 Task: Find connections with filter location Ballerup with filter topic #retailwith filter profile language Potuguese with filter current company AgroStar with filter school Coimbatore Institute of Technology with filter industry Transportation Equipment Manufacturing with filter service category Pricing Strategy with filter keywords title Manufacturing Assembler
Action: Mouse moved to (581, 78)
Screenshot: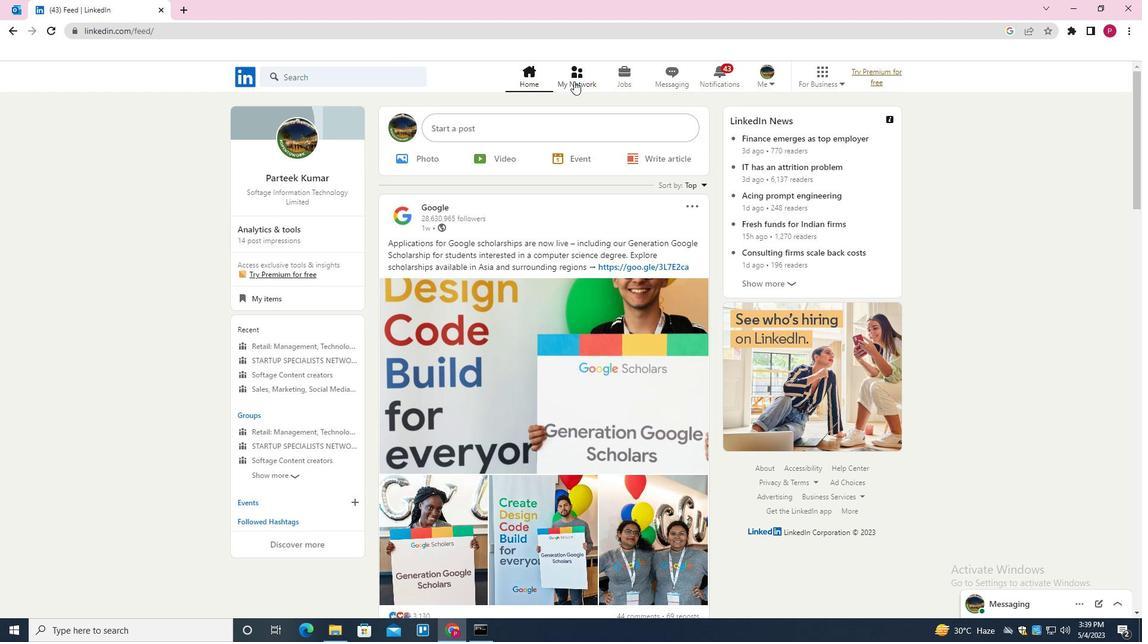 
Action: Mouse pressed left at (581, 78)
Screenshot: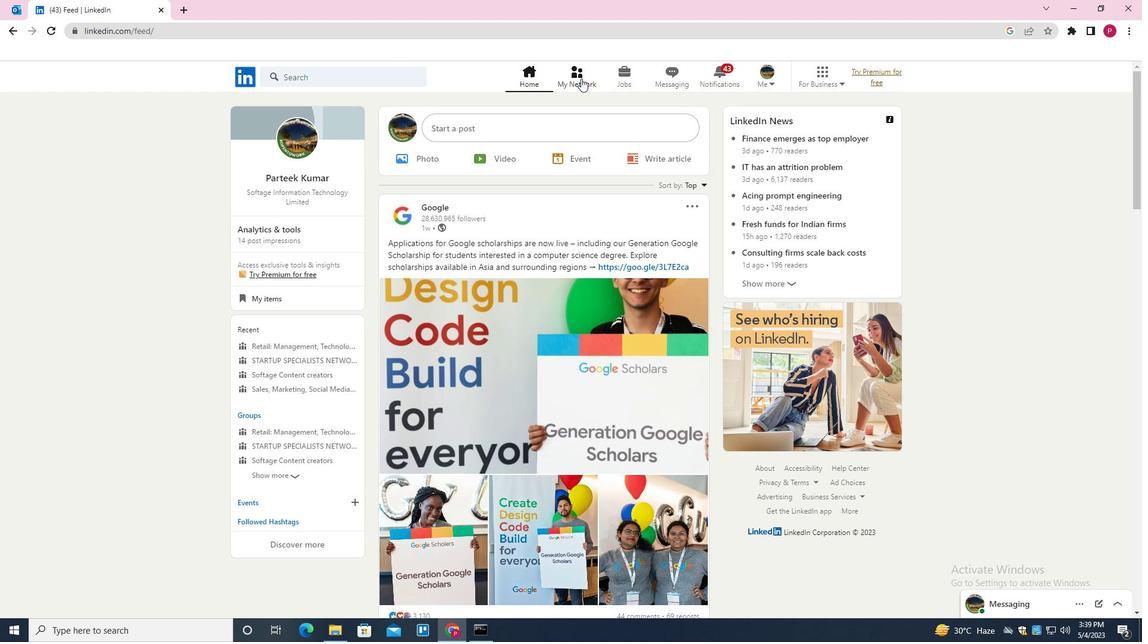 
Action: Mouse moved to (389, 141)
Screenshot: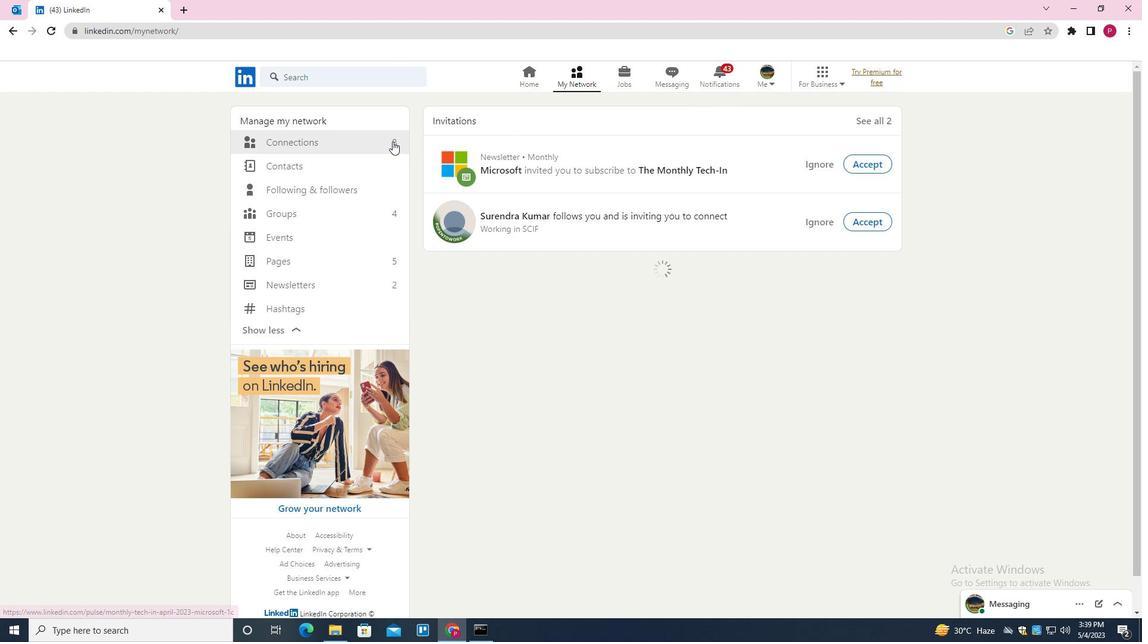 
Action: Mouse pressed left at (389, 141)
Screenshot: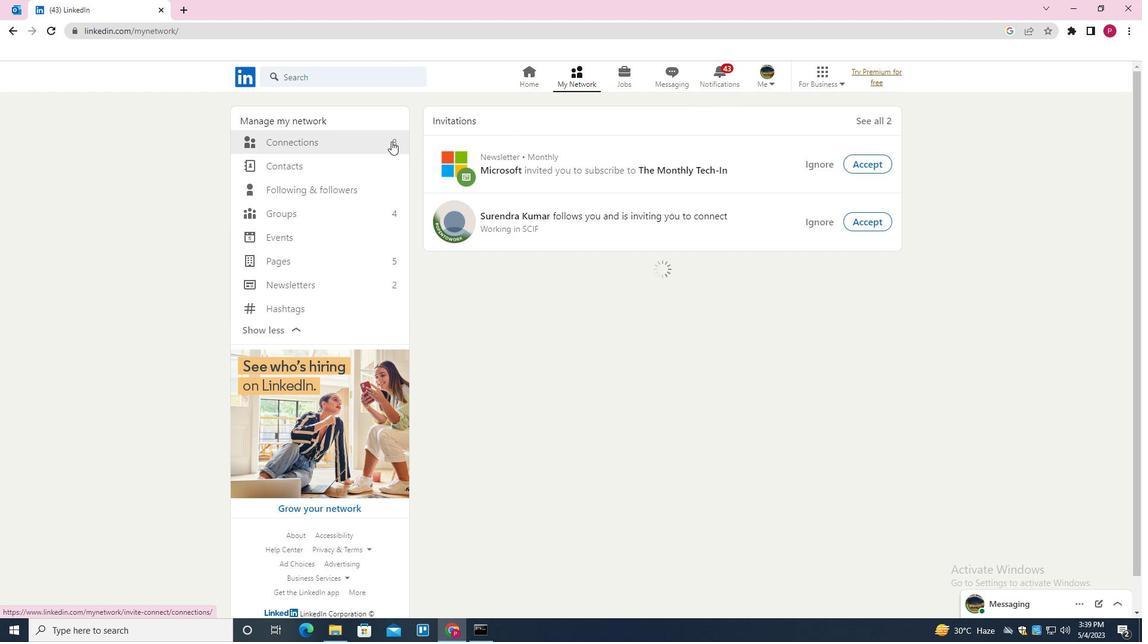 
Action: Mouse moved to (647, 145)
Screenshot: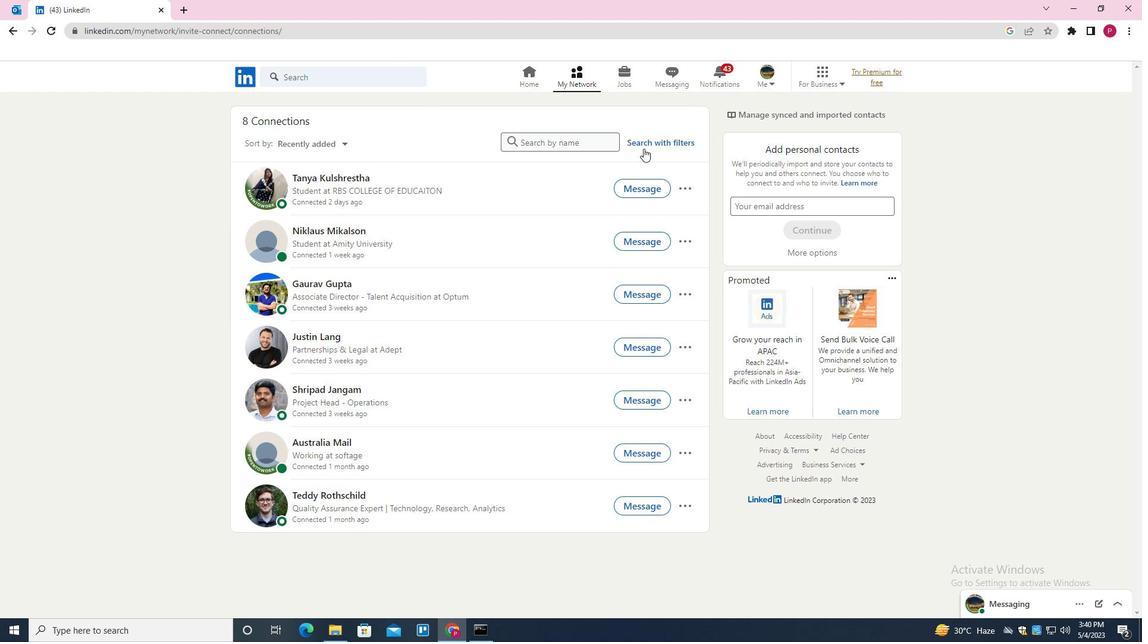 
Action: Mouse pressed left at (647, 145)
Screenshot: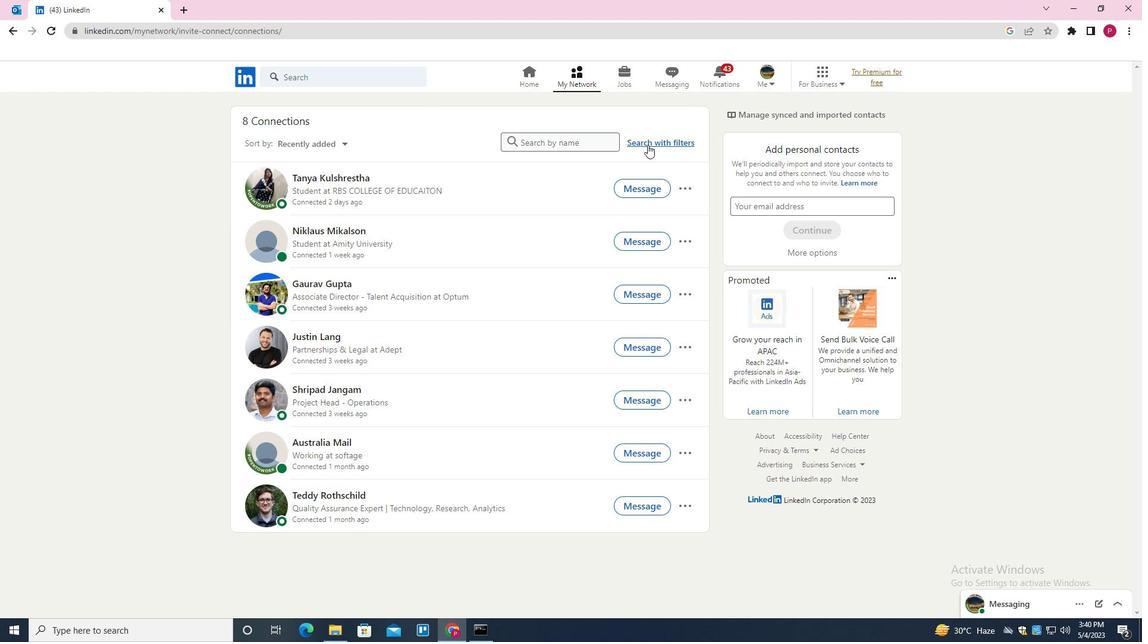 
Action: Mouse moved to (606, 108)
Screenshot: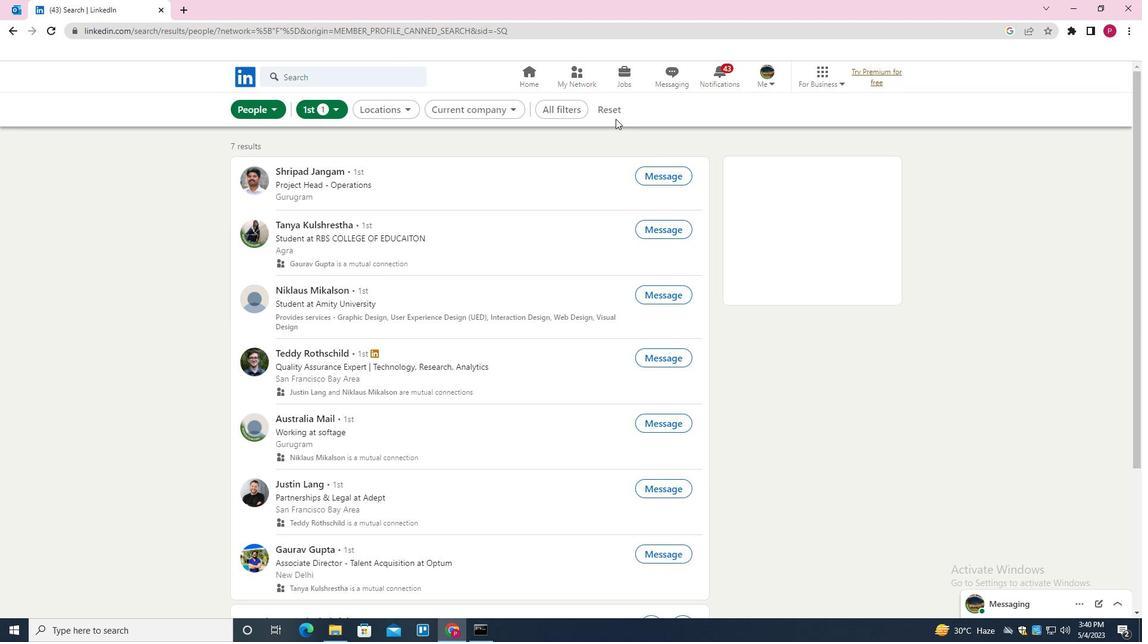 
Action: Mouse pressed left at (606, 108)
Screenshot: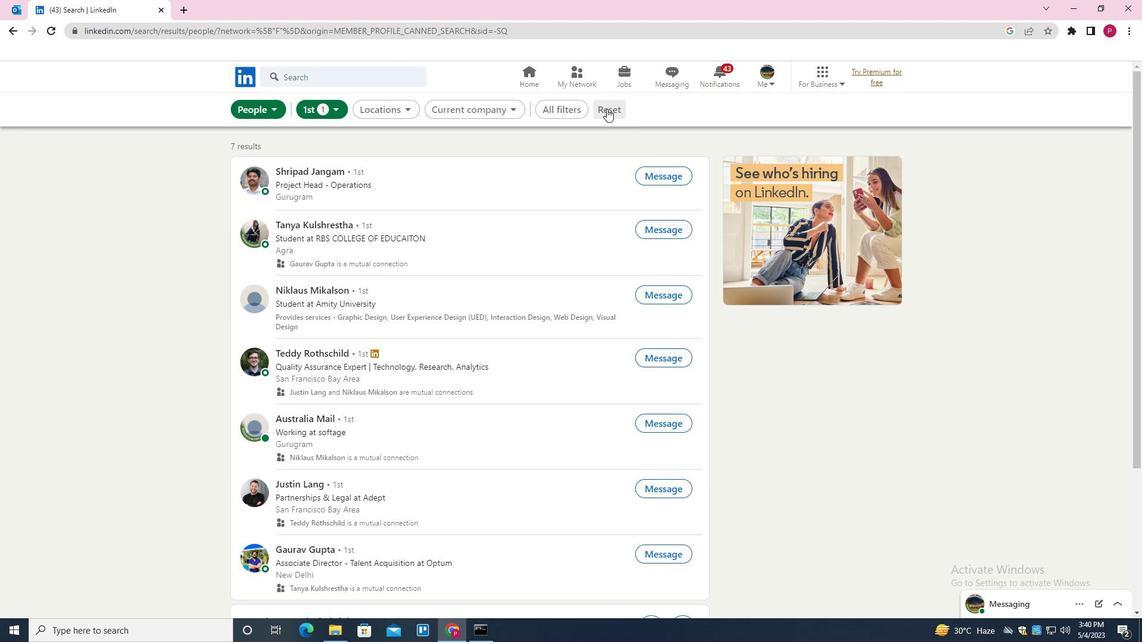 
Action: Mouse moved to (593, 110)
Screenshot: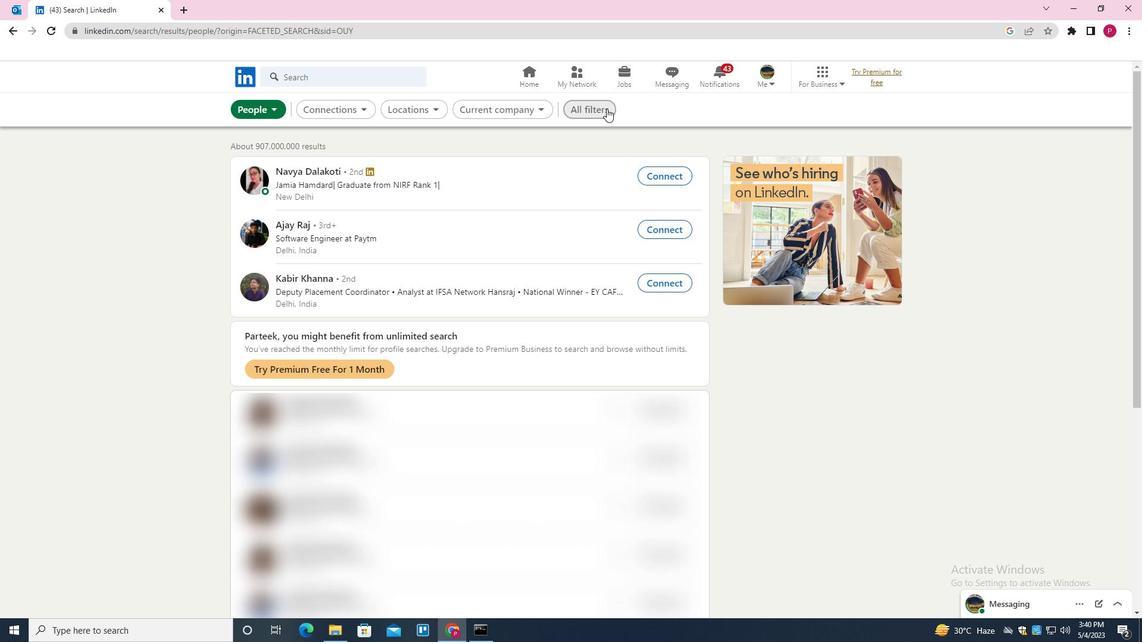 
Action: Mouse pressed left at (593, 110)
Screenshot: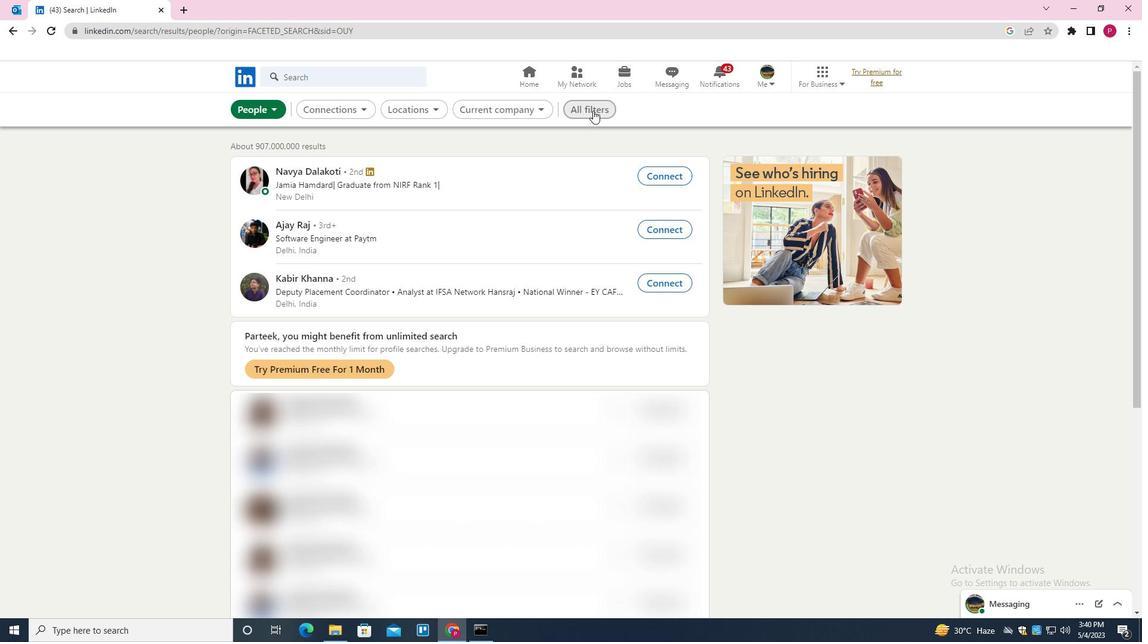 
Action: Mouse moved to (855, 262)
Screenshot: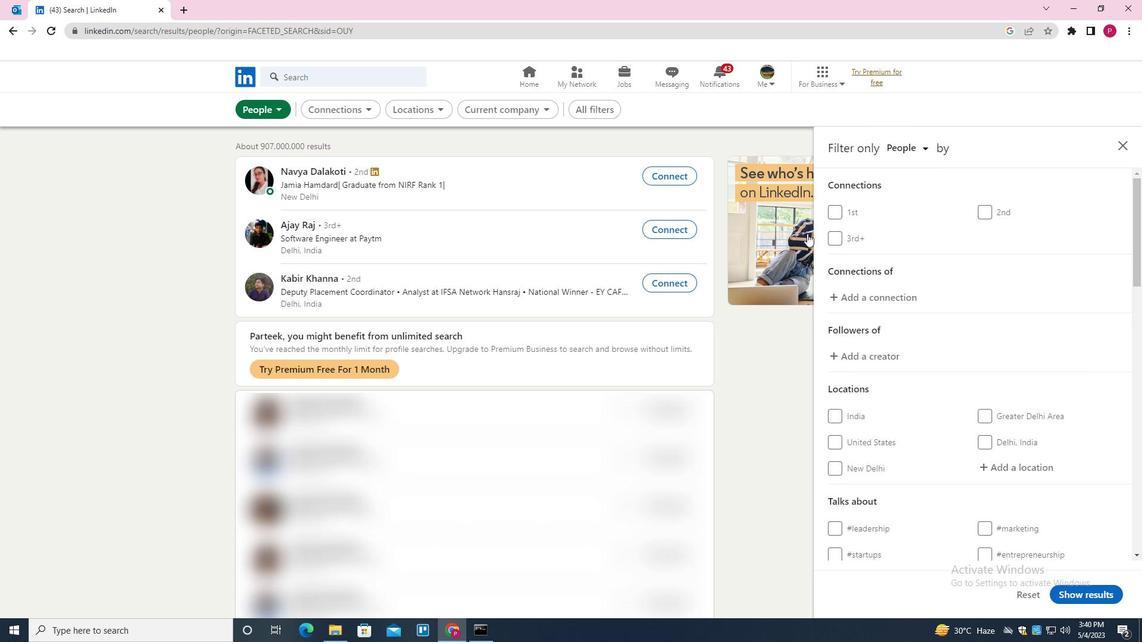 
Action: Mouse scrolled (855, 261) with delta (0, 0)
Screenshot: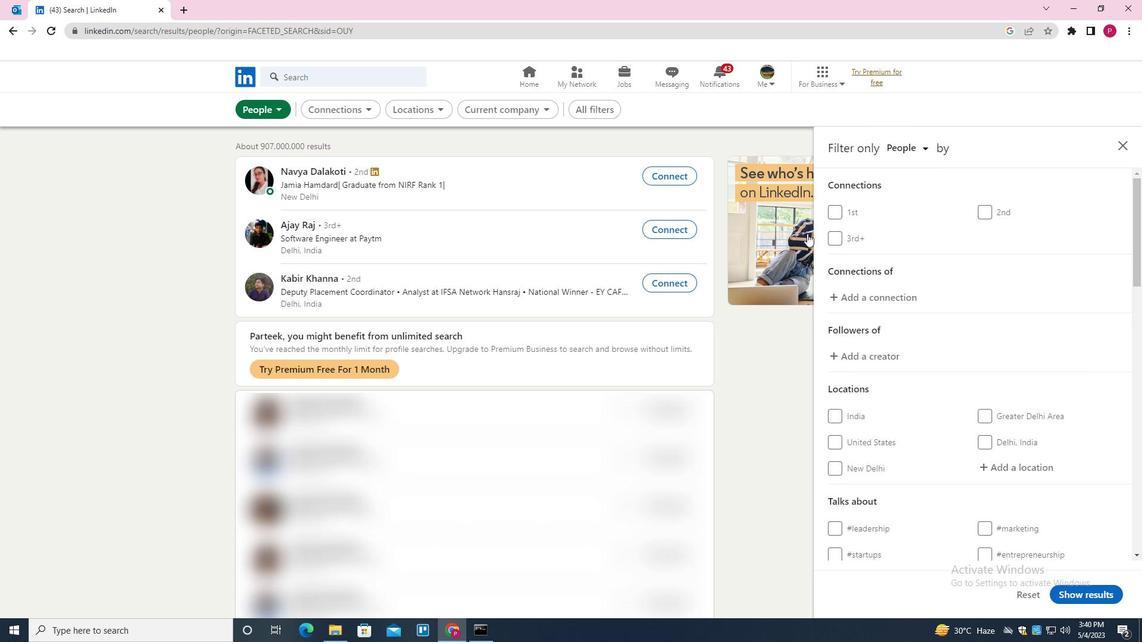 
Action: Mouse moved to (896, 279)
Screenshot: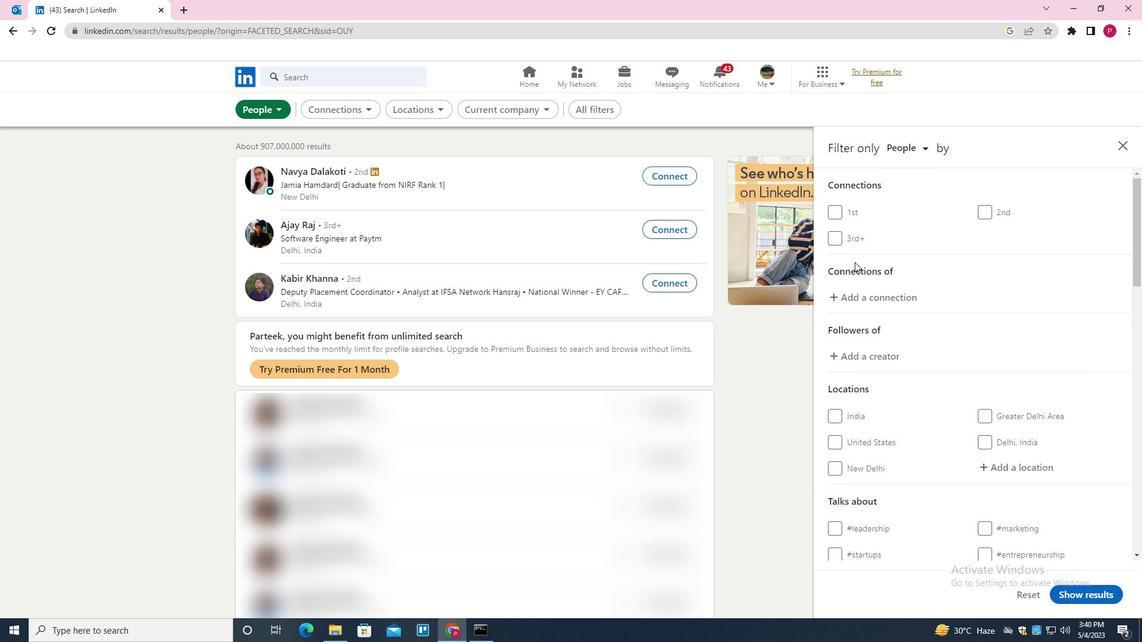 
Action: Mouse scrolled (896, 279) with delta (0, 0)
Screenshot: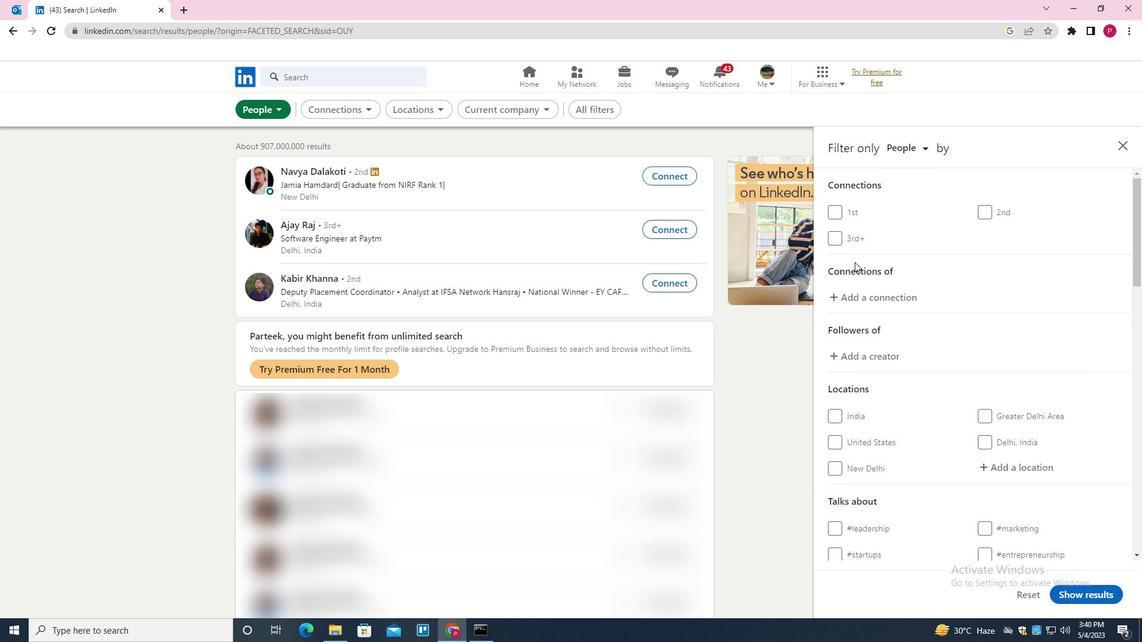 
Action: Mouse moved to (1000, 347)
Screenshot: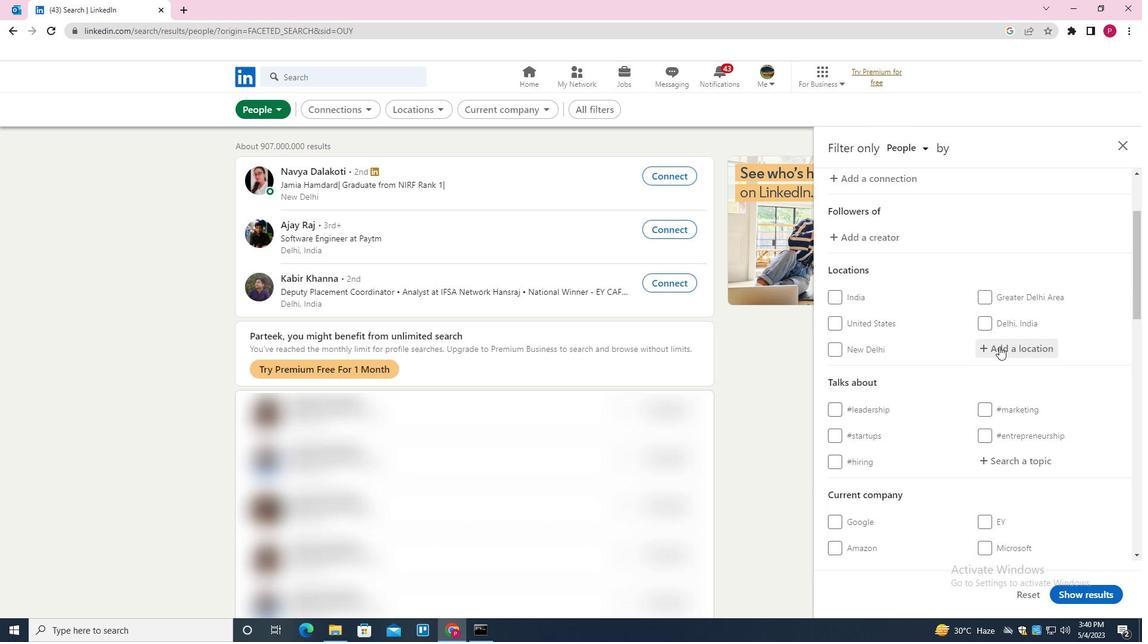 
Action: Mouse pressed left at (1000, 347)
Screenshot: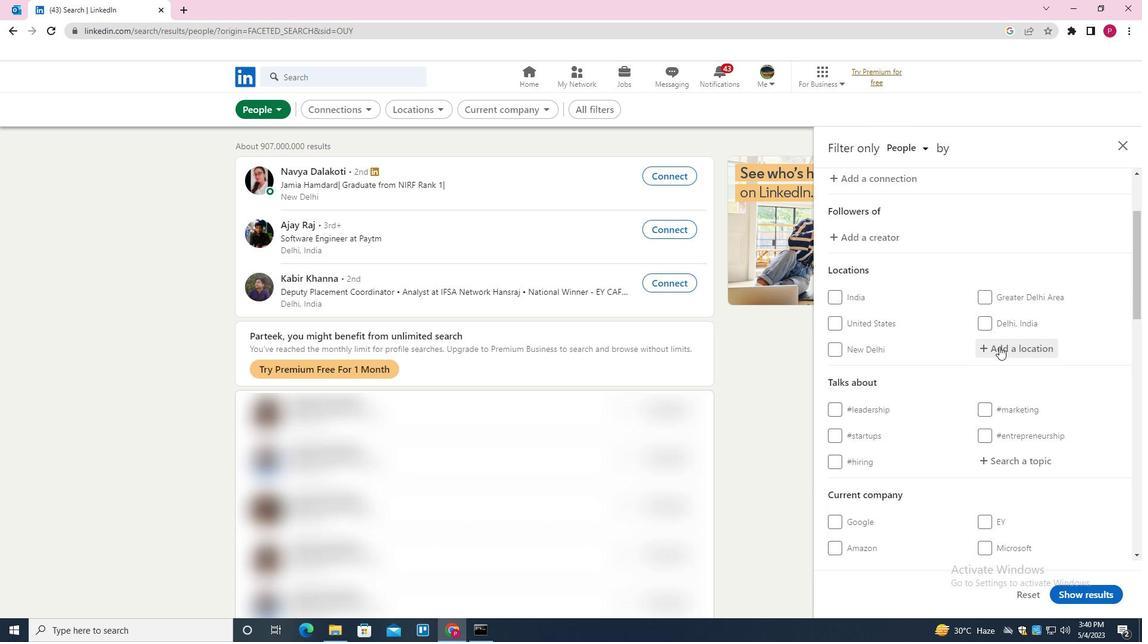 
Action: Key pressed <Key.shift>BALLERUP<Key.down><Key.enter>
Screenshot: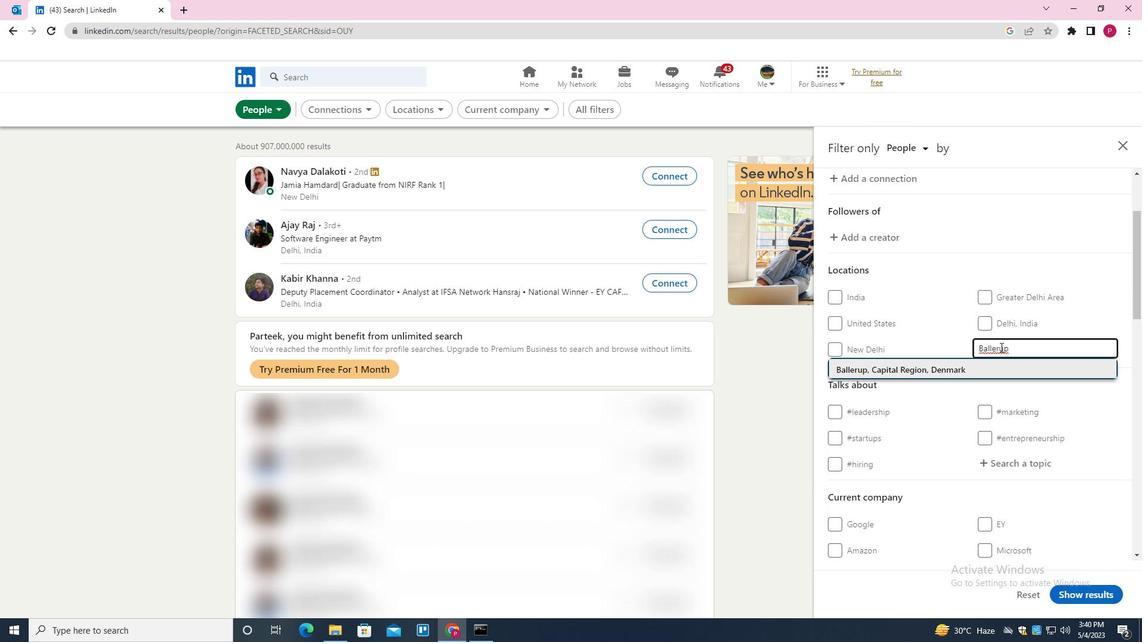 
Action: Mouse moved to (941, 367)
Screenshot: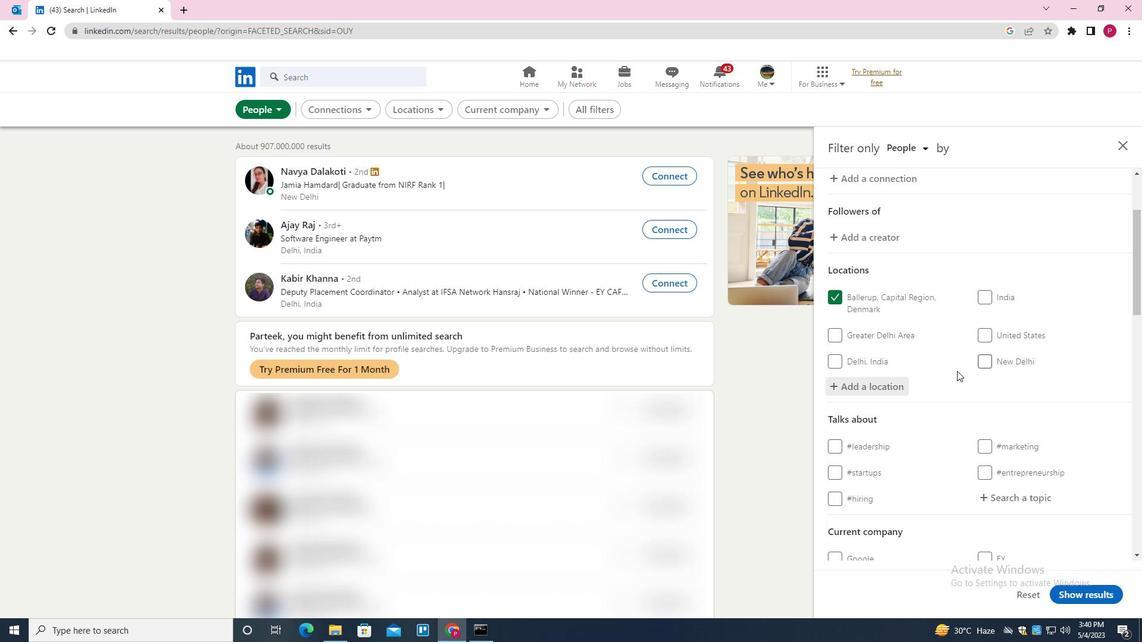 
Action: Mouse scrolled (941, 367) with delta (0, 0)
Screenshot: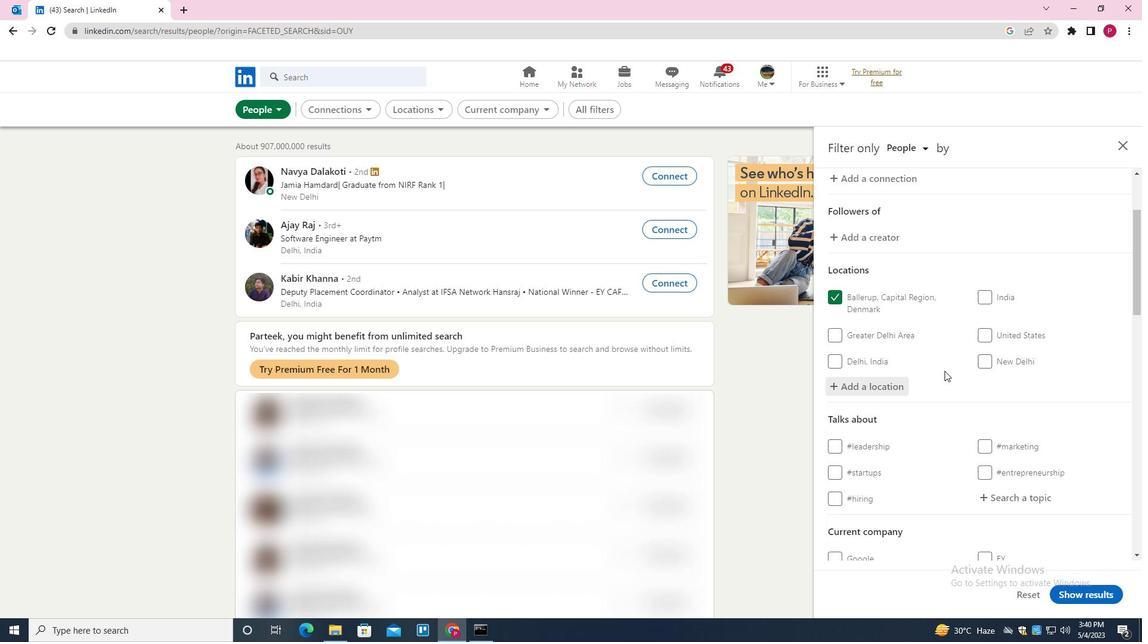 
Action: Mouse moved to (941, 367)
Screenshot: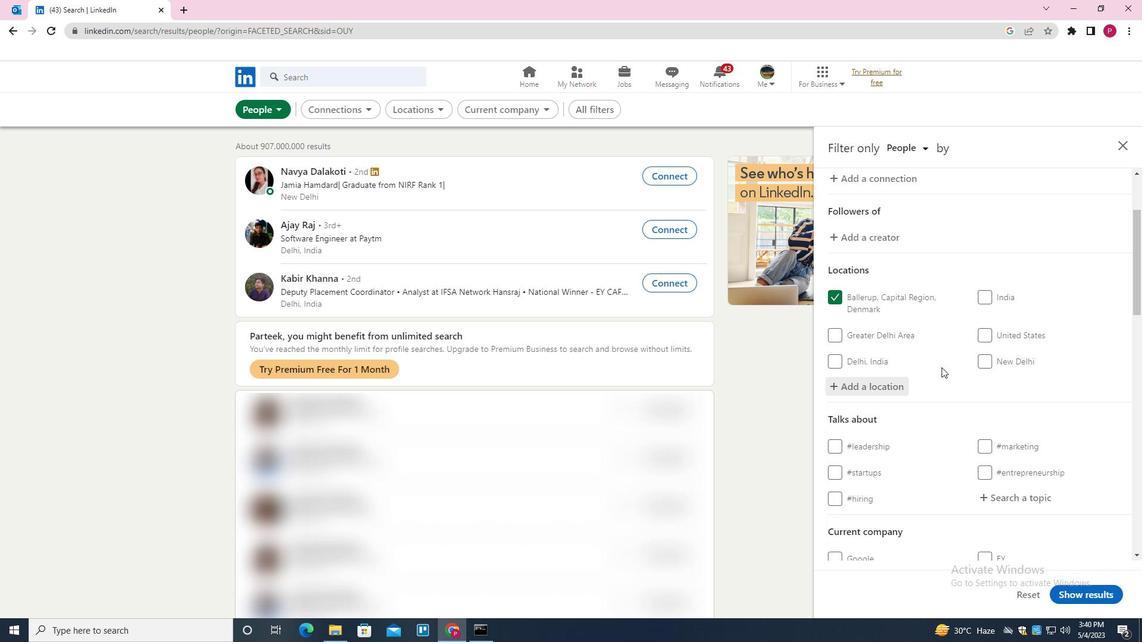 
Action: Mouse scrolled (941, 366) with delta (0, 0)
Screenshot: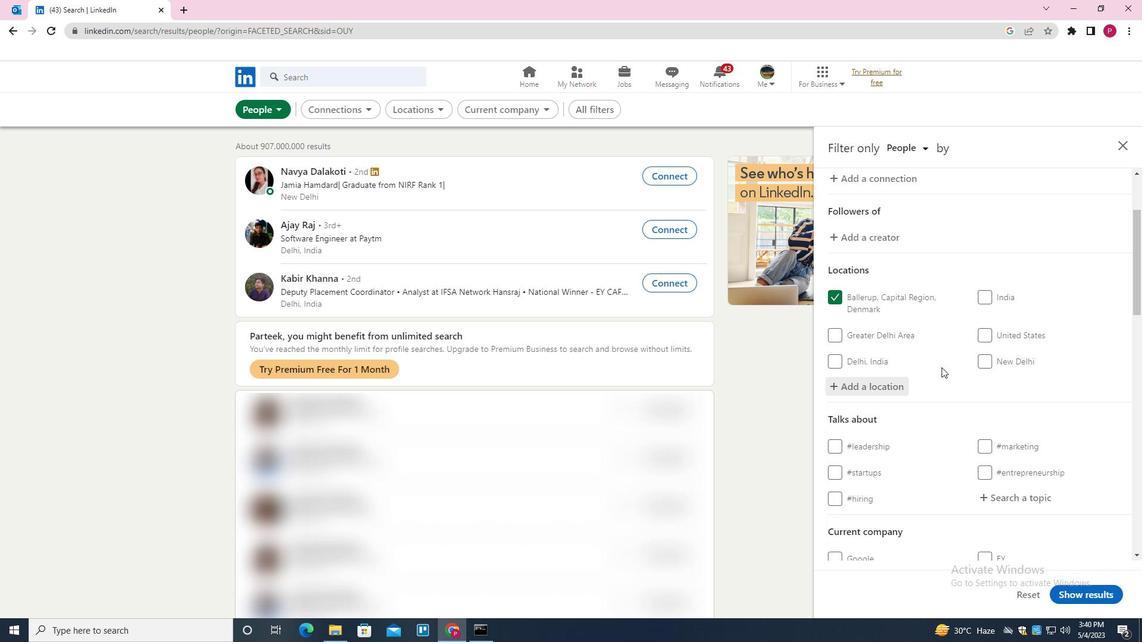 
Action: Mouse moved to (941, 365)
Screenshot: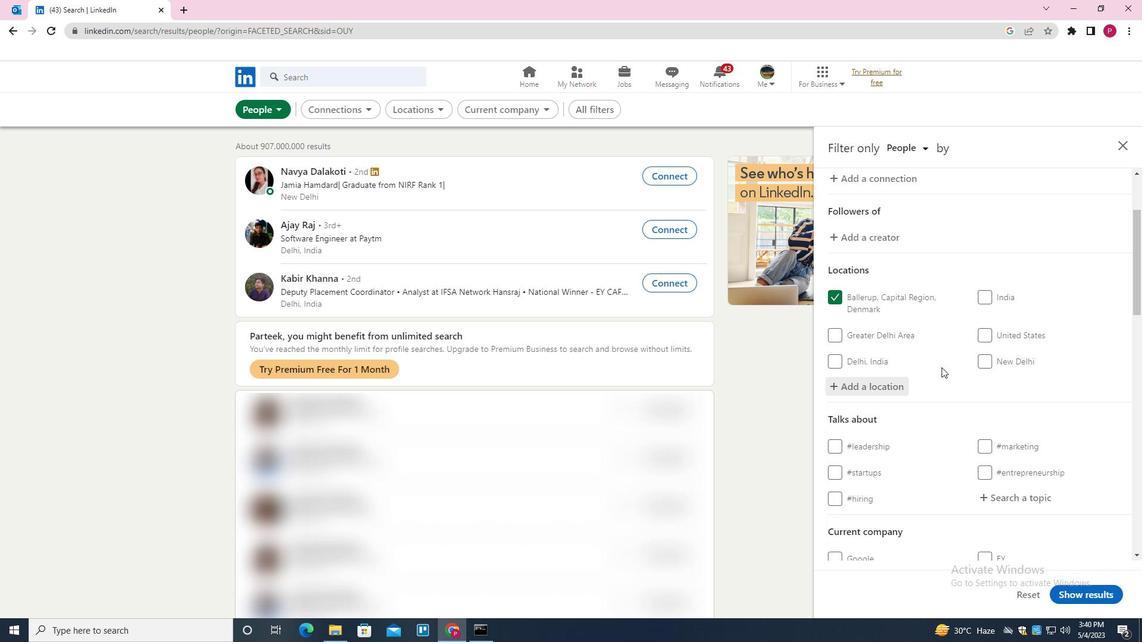 
Action: Mouse scrolled (941, 364) with delta (0, 0)
Screenshot: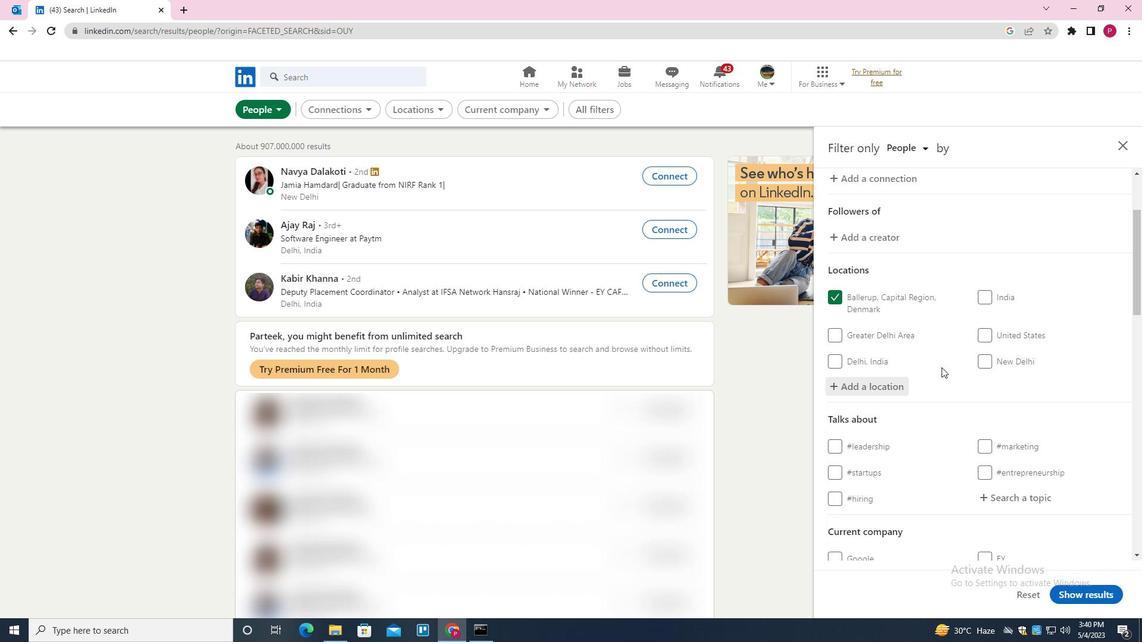 
Action: Mouse moved to (1003, 327)
Screenshot: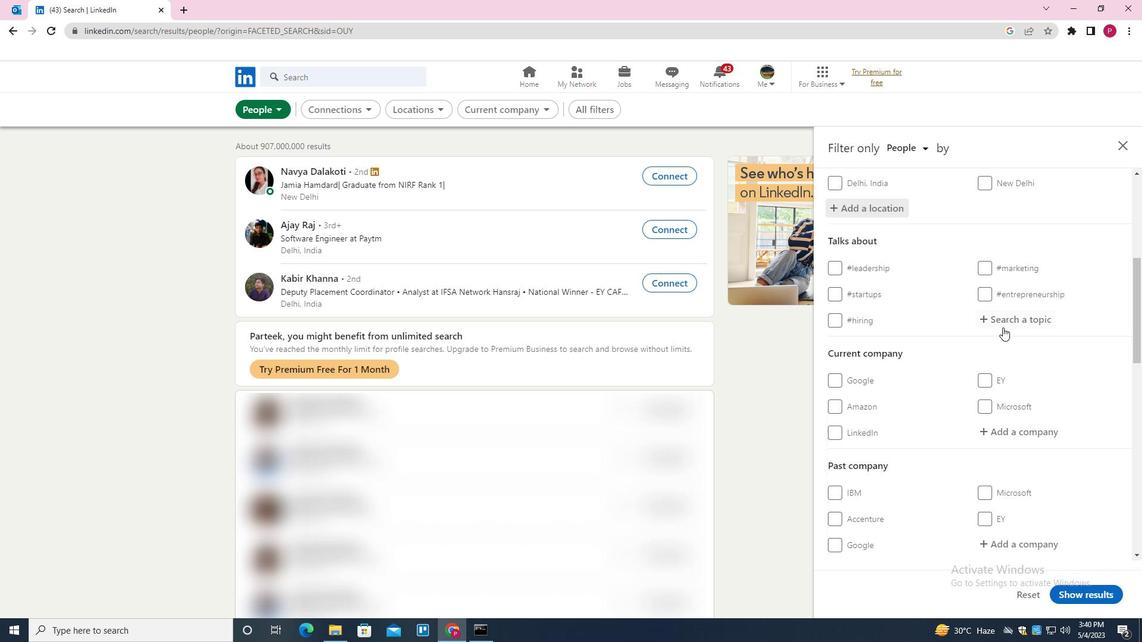 
Action: Mouse pressed left at (1003, 327)
Screenshot: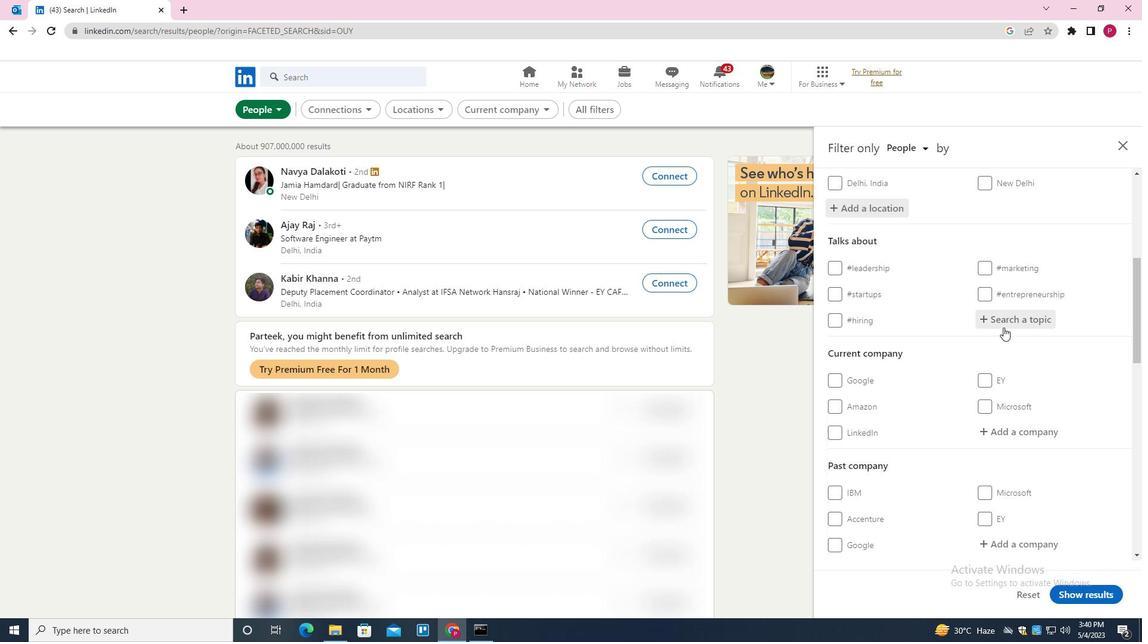 
Action: Key pressed RETAIL<Key.down><Key.enter>
Screenshot: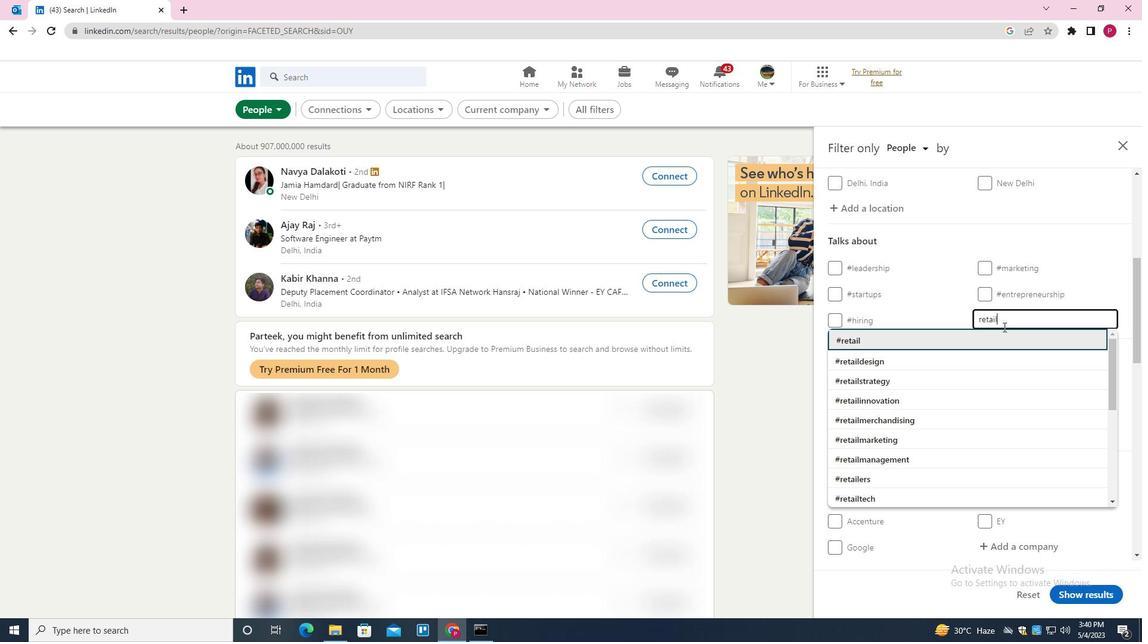 
Action: Mouse moved to (914, 350)
Screenshot: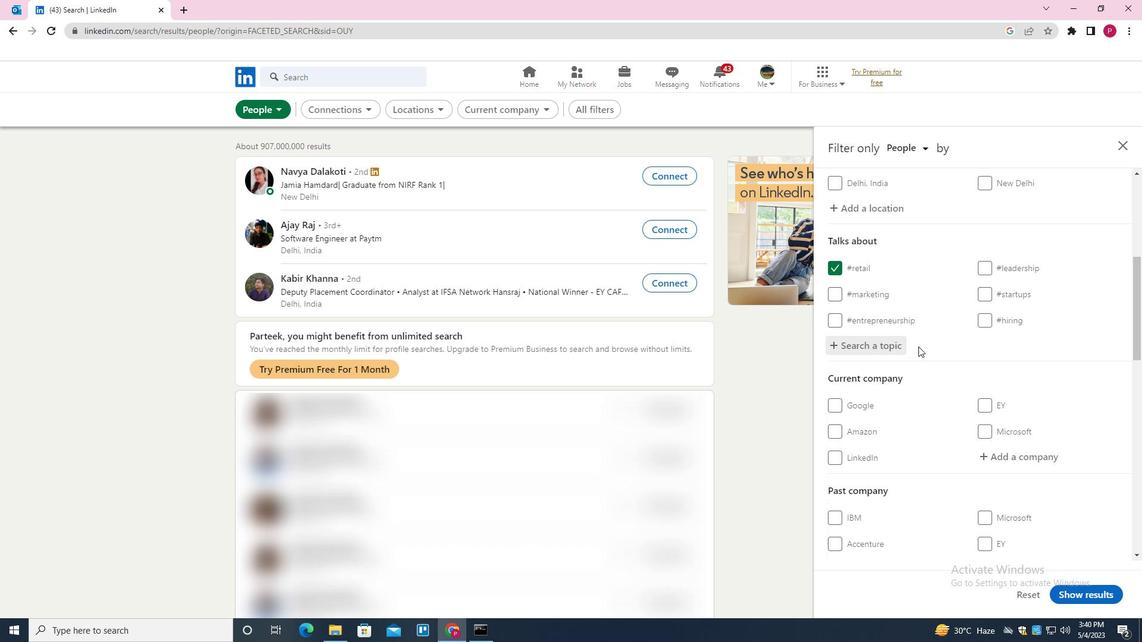 
Action: Mouse scrolled (914, 349) with delta (0, 0)
Screenshot: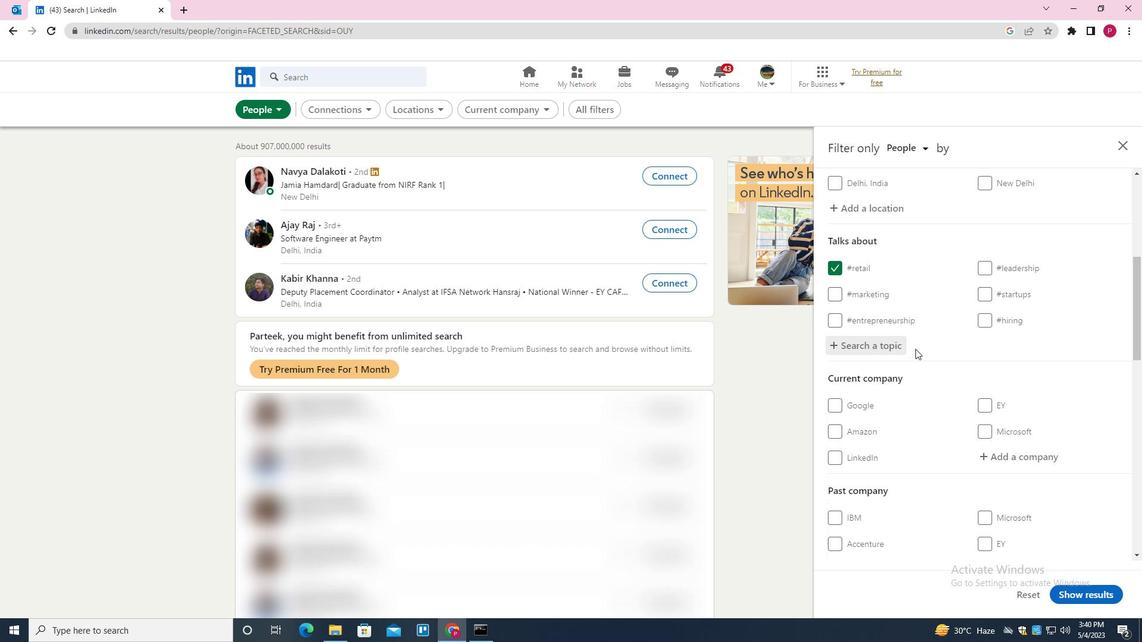
Action: Mouse scrolled (914, 349) with delta (0, 0)
Screenshot: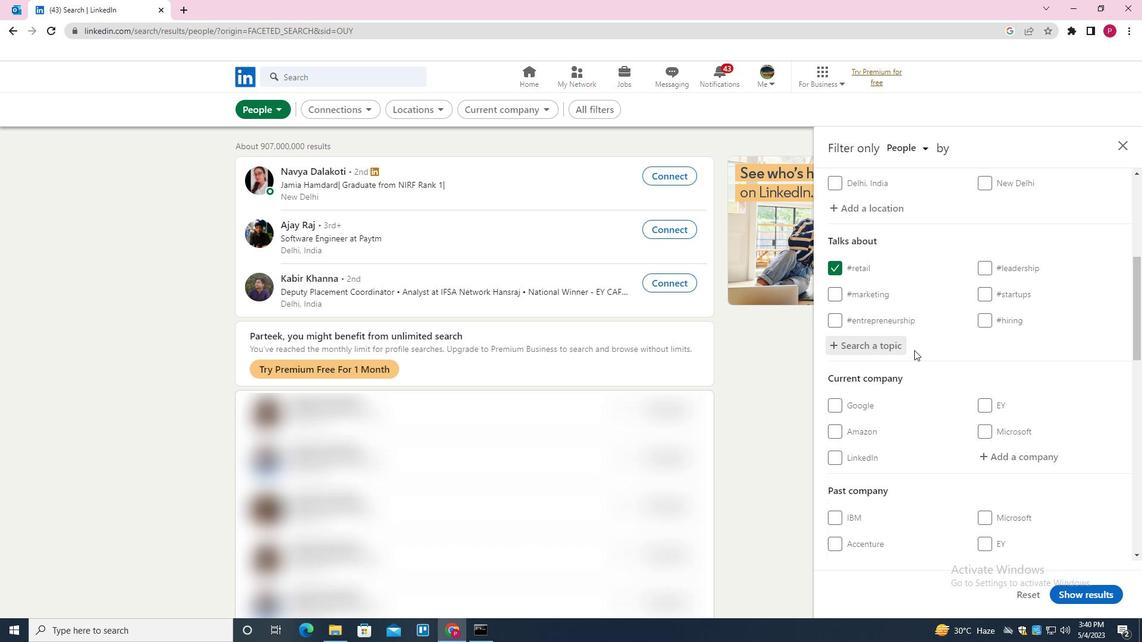 
Action: Mouse scrolled (914, 349) with delta (0, 0)
Screenshot: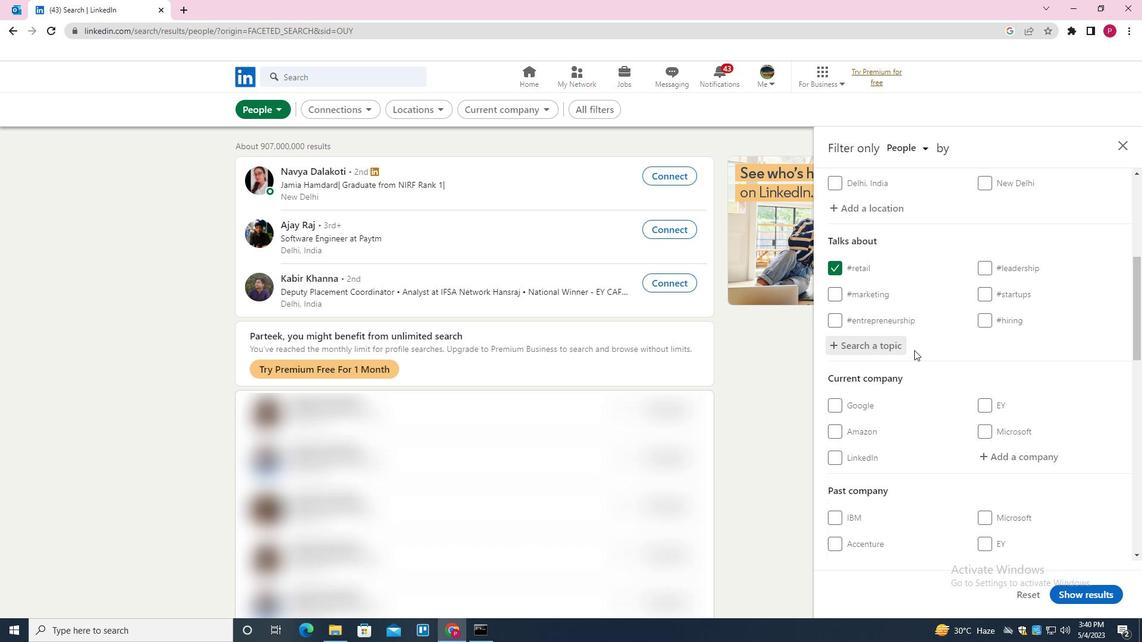 
Action: Mouse moved to (923, 343)
Screenshot: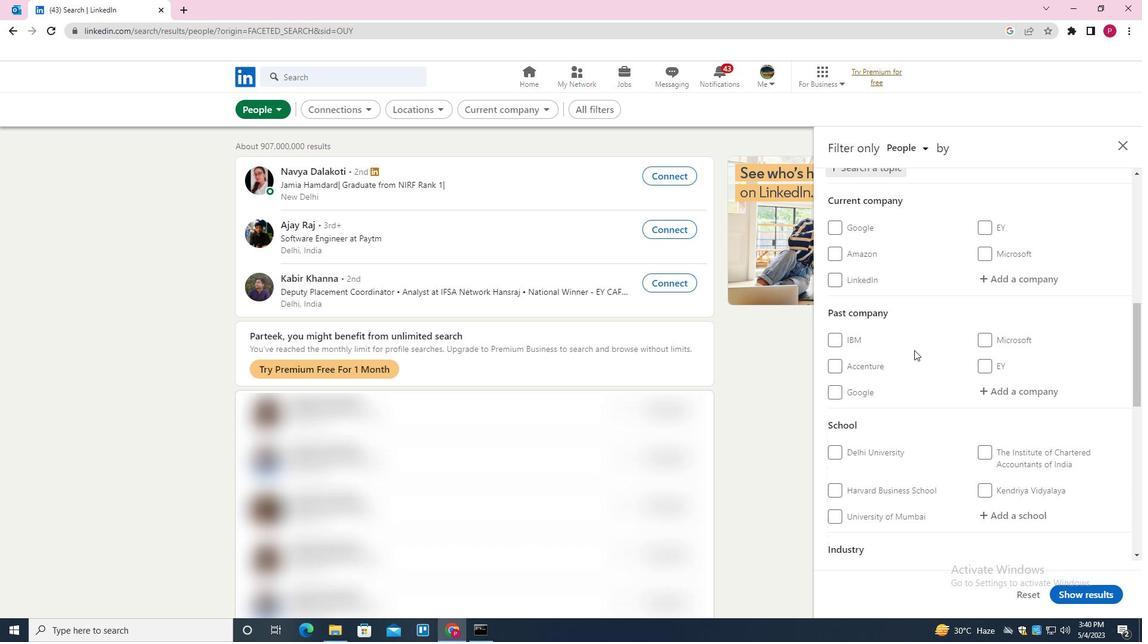 
Action: Mouse scrolled (923, 343) with delta (0, 0)
Screenshot: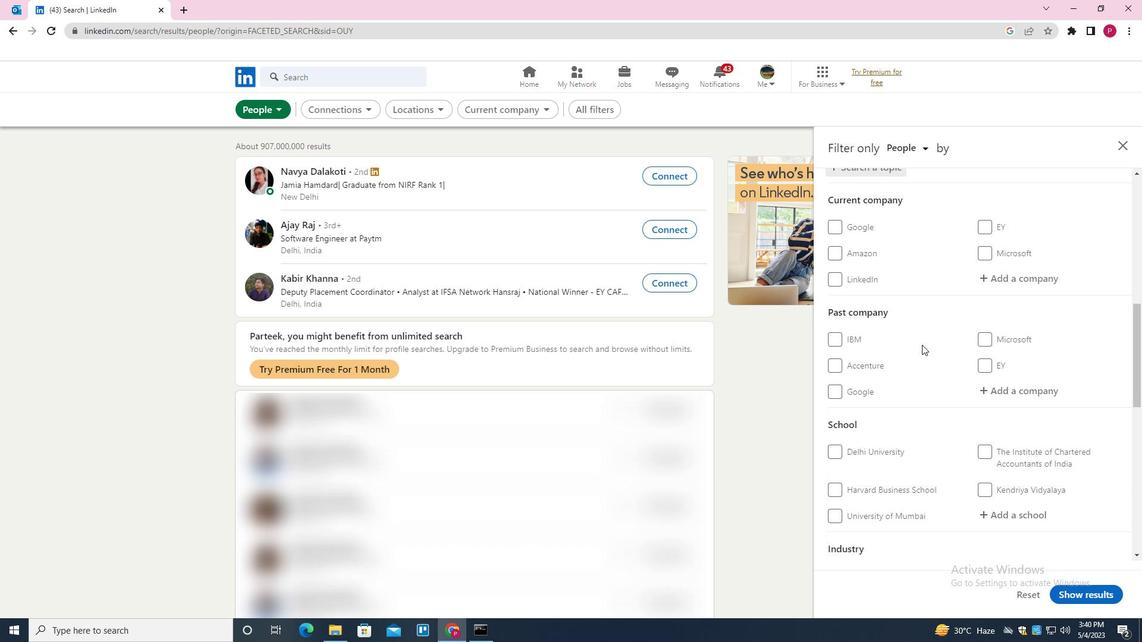
Action: Mouse scrolled (923, 343) with delta (0, 0)
Screenshot: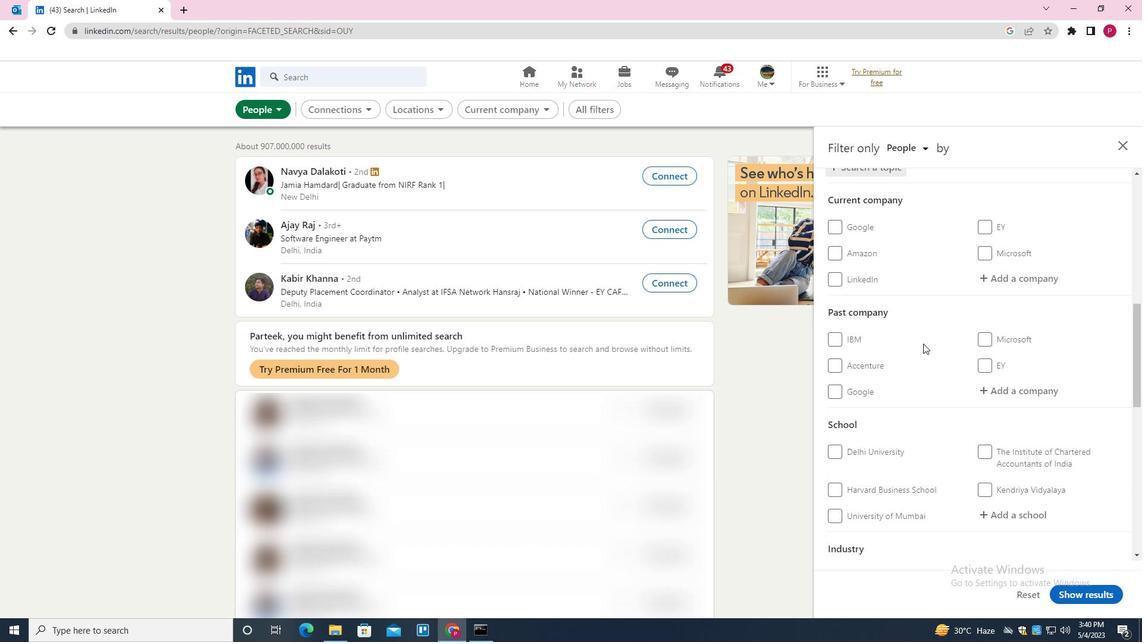 
Action: Mouse scrolled (923, 343) with delta (0, 0)
Screenshot: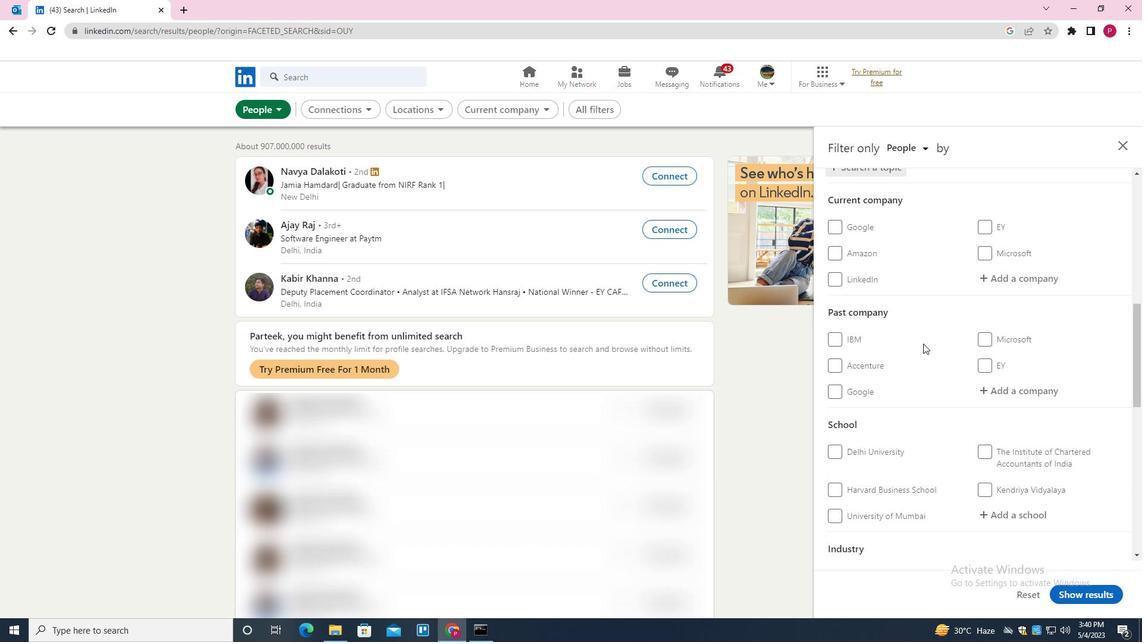 
Action: Mouse scrolled (923, 343) with delta (0, 0)
Screenshot: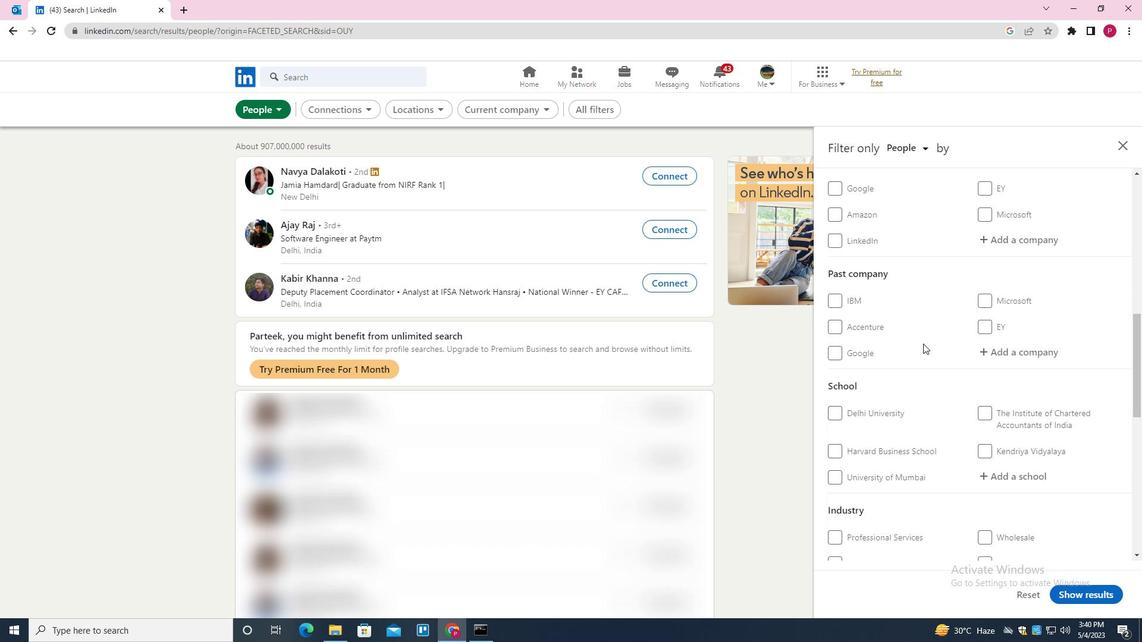 
Action: Mouse scrolled (923, 343) with delta (0, 0)
Screenshot: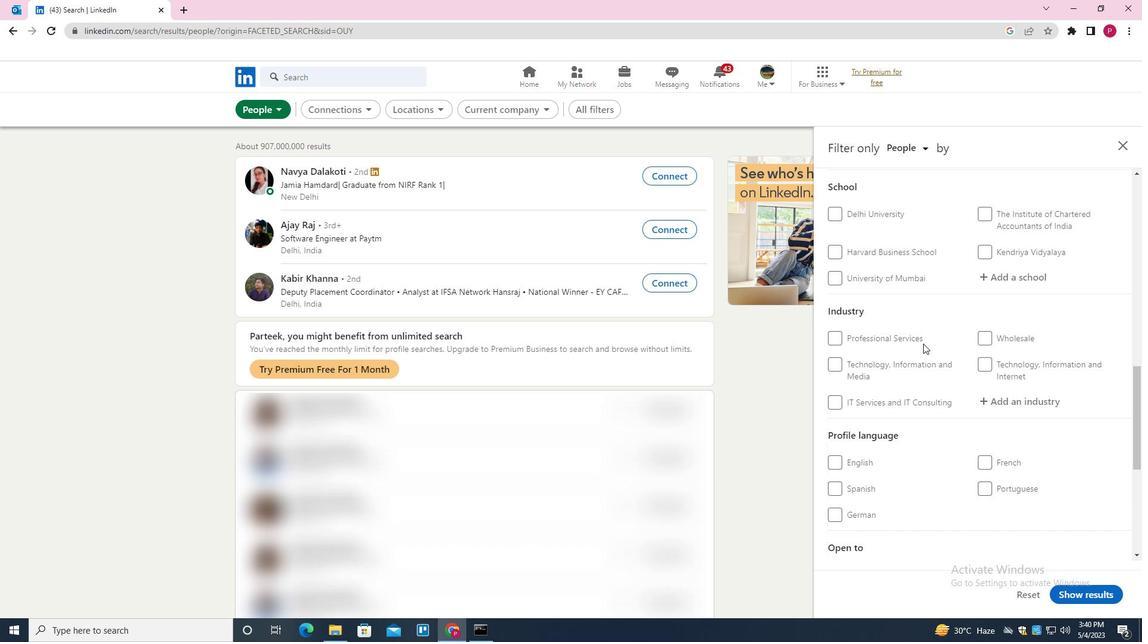 
Action: Mouse scrolled (923, 343) with delta (0, 0)
Screenshot: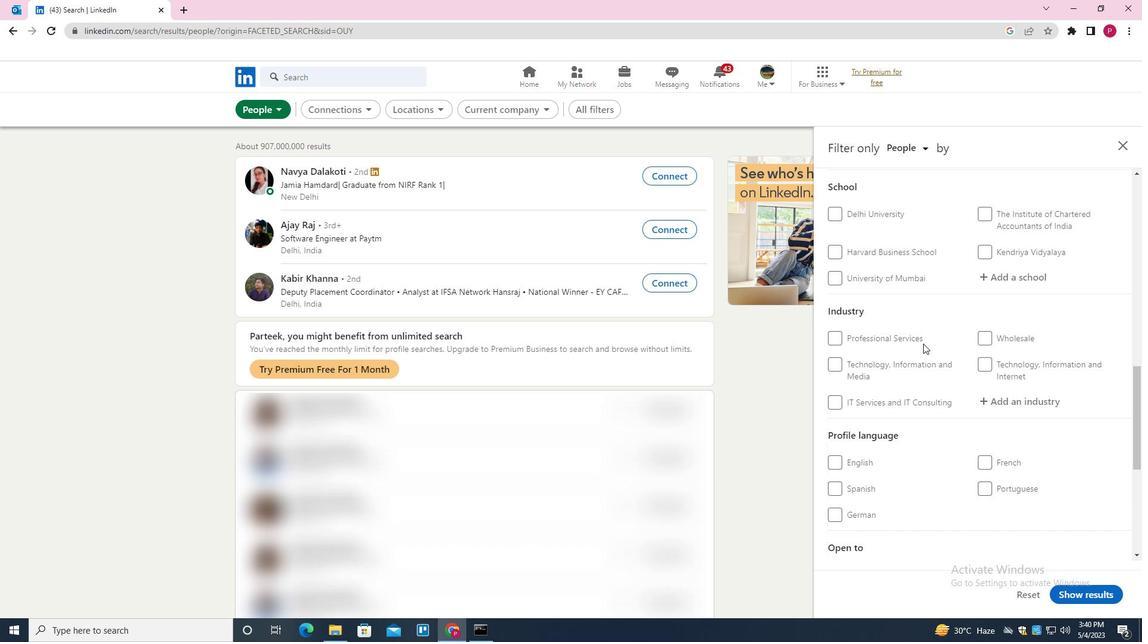 
Action: Mouse scrolled (923, 343) with delta (0, 0)
Screenshot: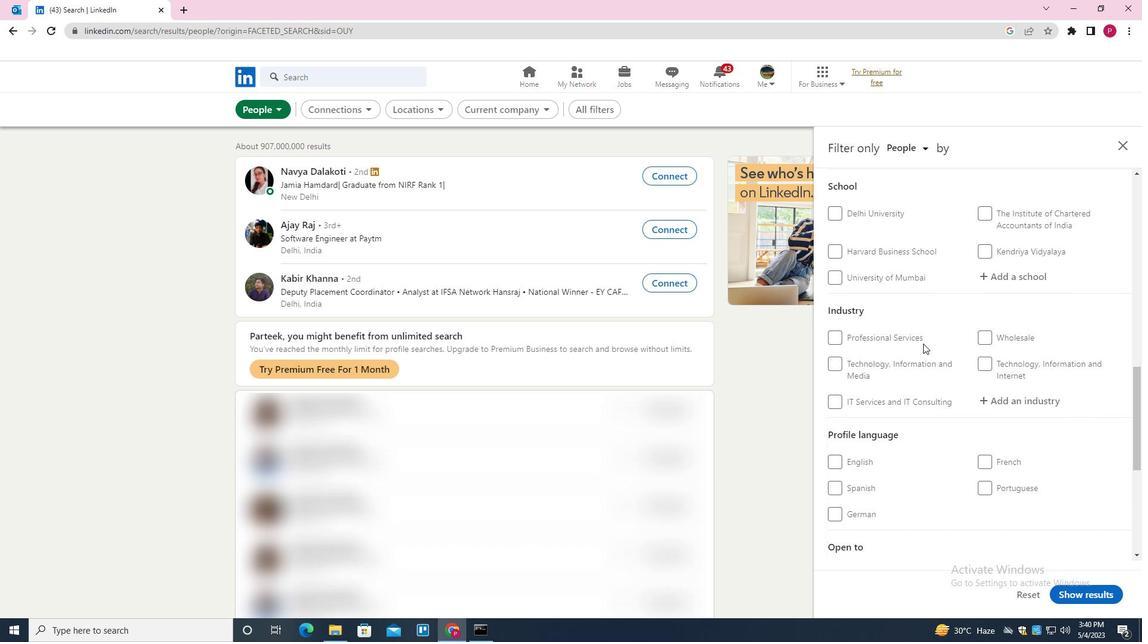 
Action: Mouse moved to (991, 313)
Screenshot: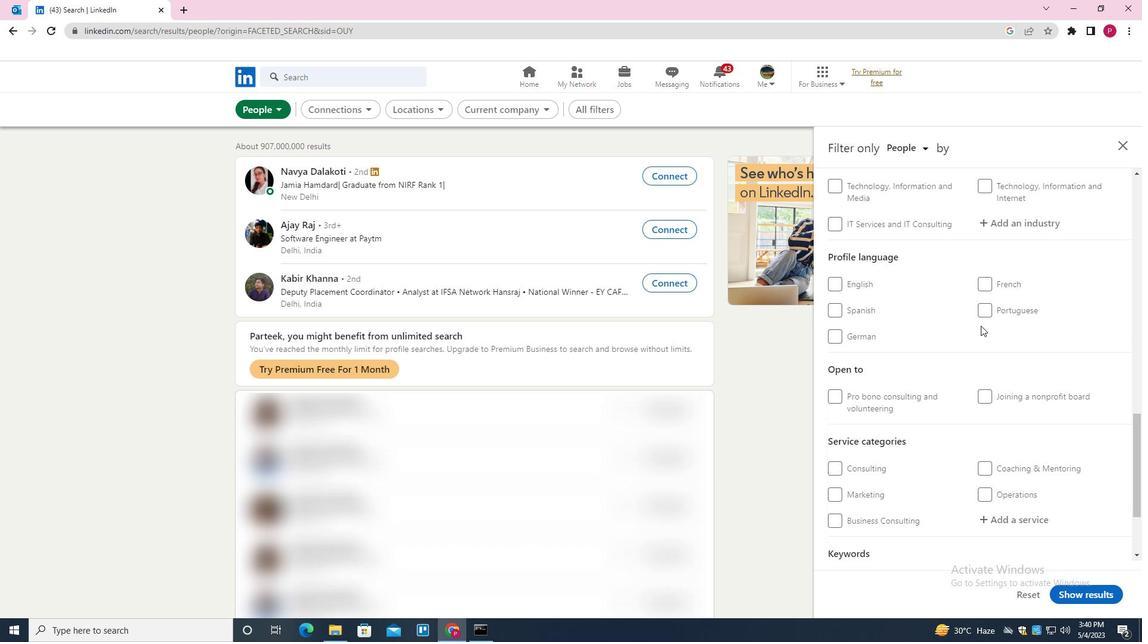 
Action: Mouse pressed left at (991, 313)
Screenshot: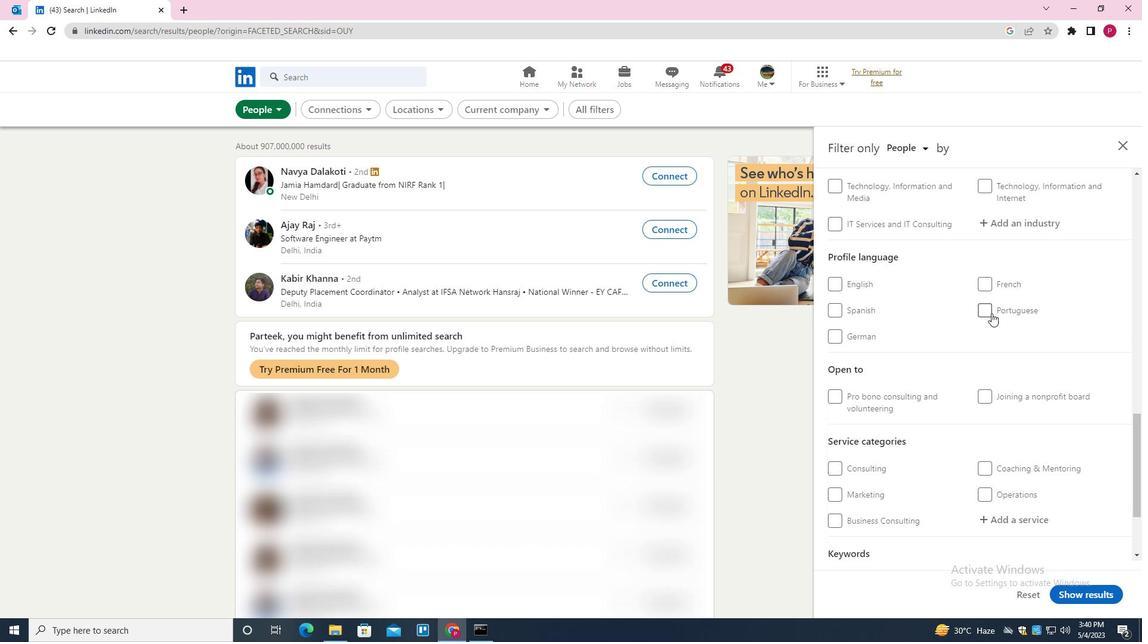 
Action: Mouse moved to (949, 336)
Screenshot: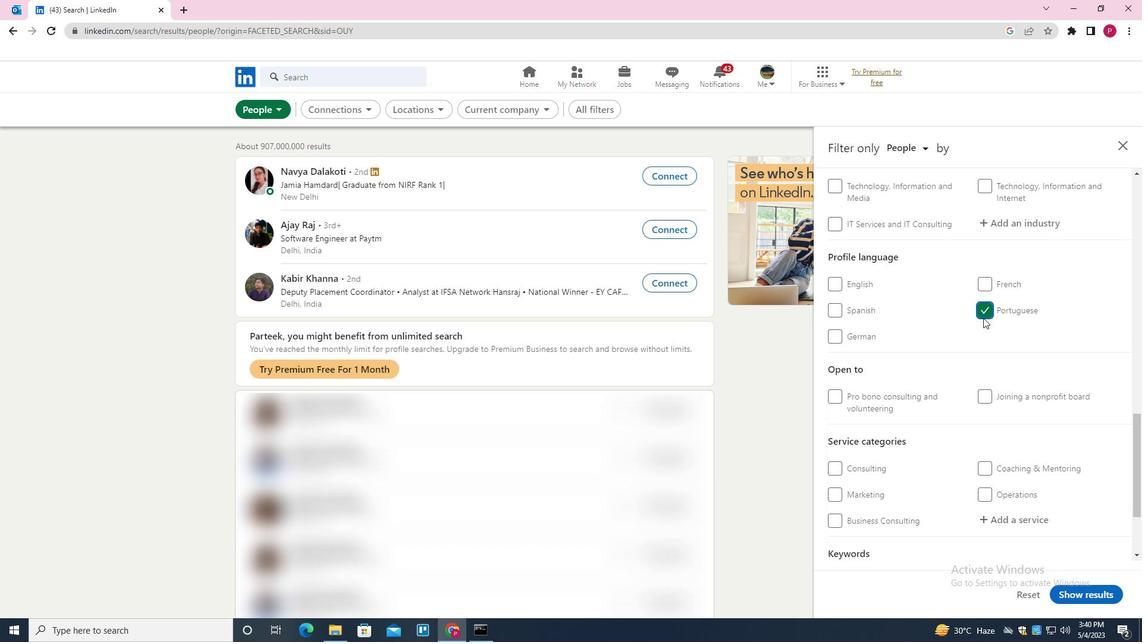 
Action: Mouse scrolled (949, 336) with delta (0, 0)
Screenshot: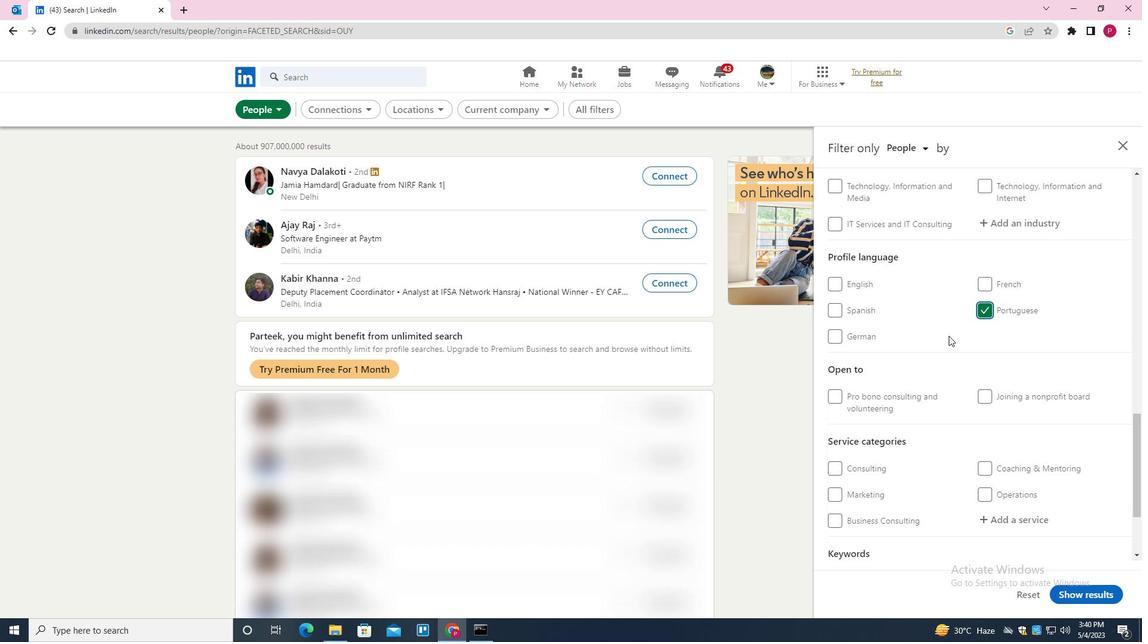 
Action: Mouse scrolled (949, 336) with delta (0, 0)
Screenshot: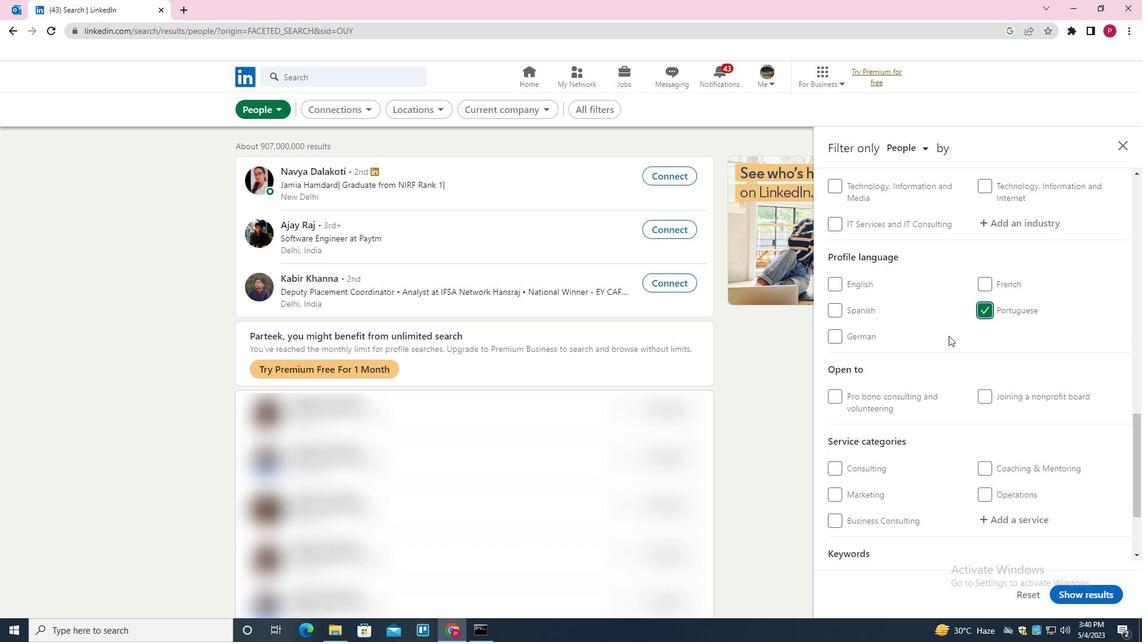 
Action: Mouse scrolled (949, 336) with delta (0, 0)
Screenshot: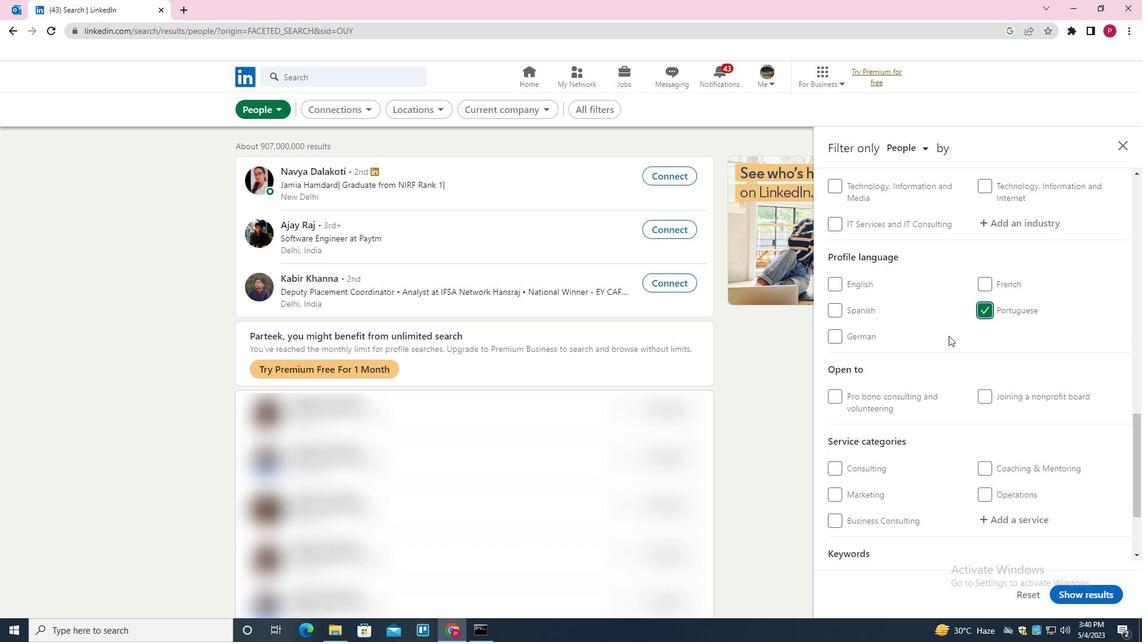 
Action: Mouse scrolled (949, 336) with delta (0, 0)
Screenshot: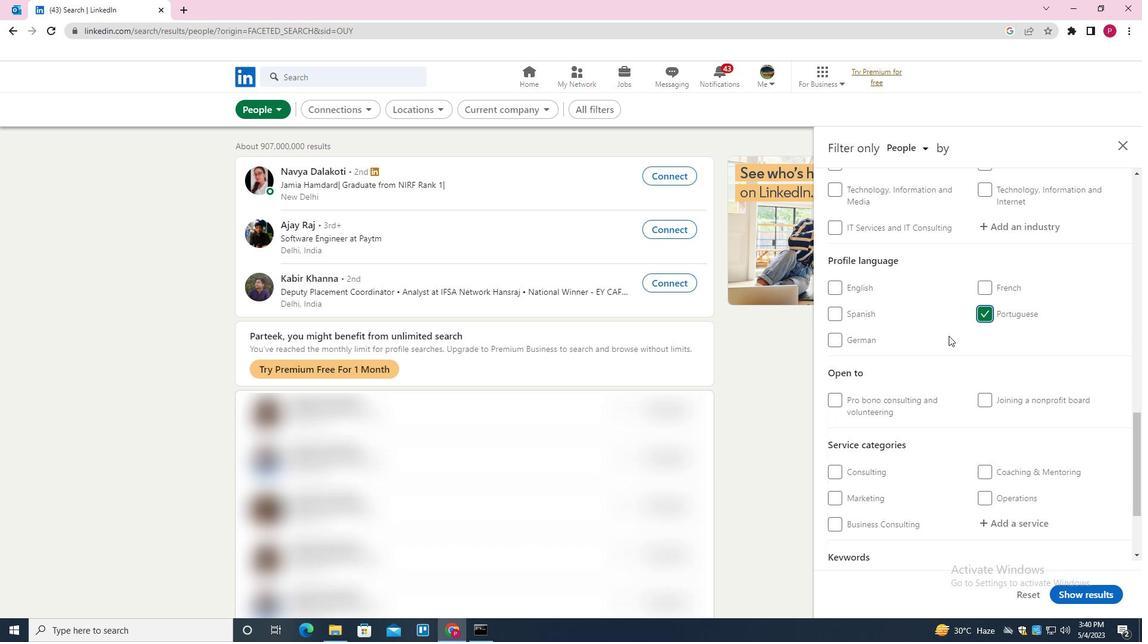 
Action: Mouse scrolled (949, 336) with delta (0, 0)
Screenshot: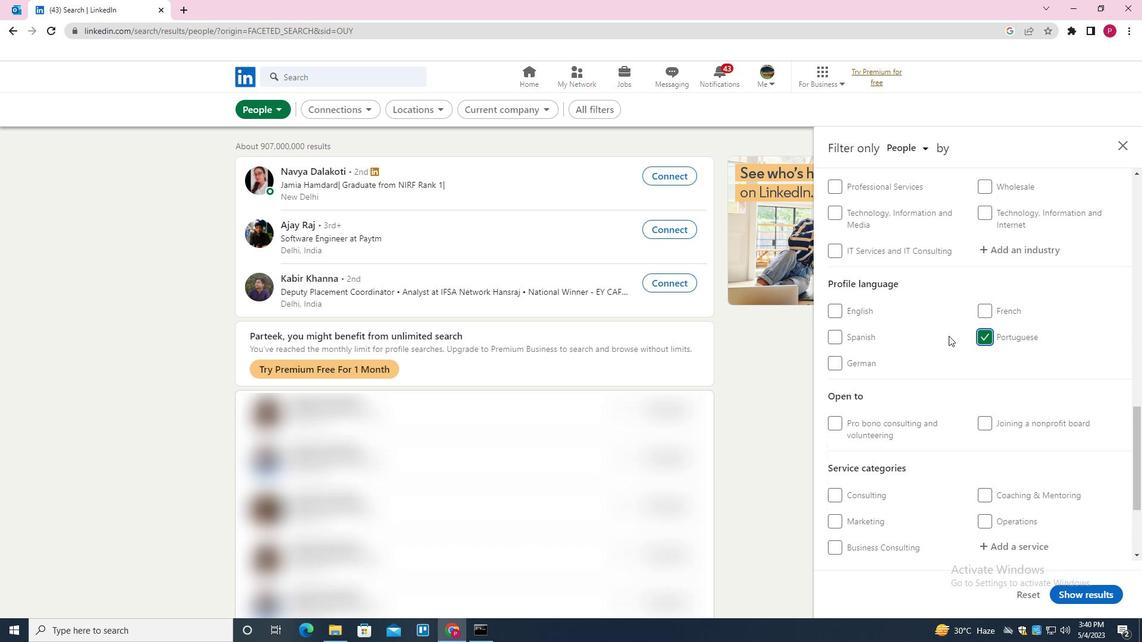 
Action: Mouse moved to (947, 336)
Screenshot: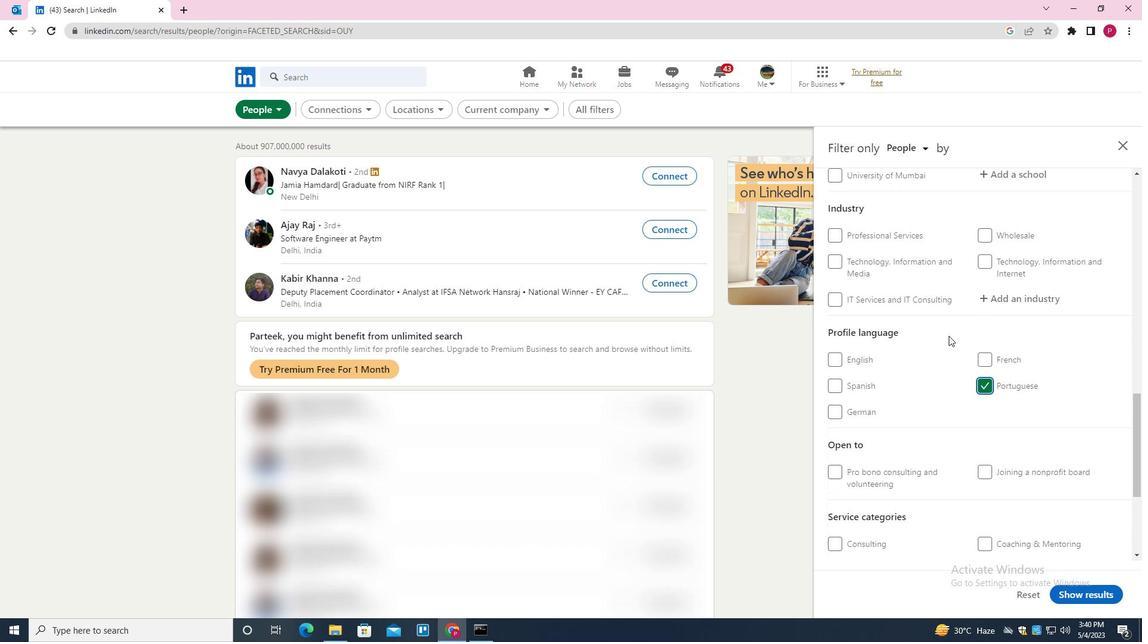 
Action: Mouse scrolled (947, 337) with delta (0, 0)
Screenshot: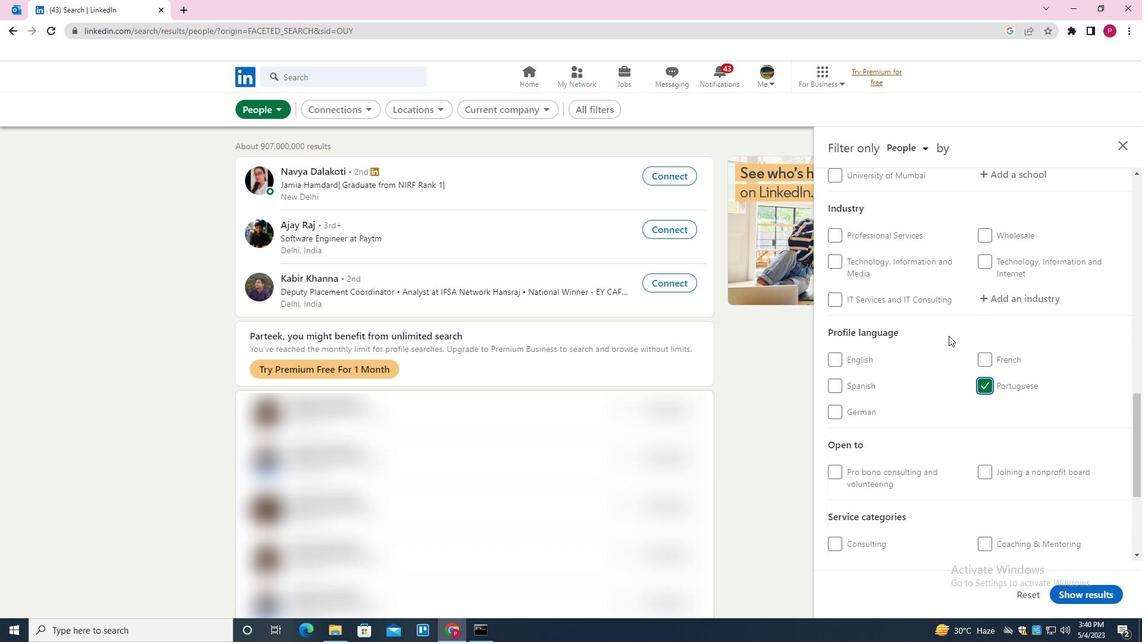 
Action: Mouse moved to (947, 337)
Screenshot: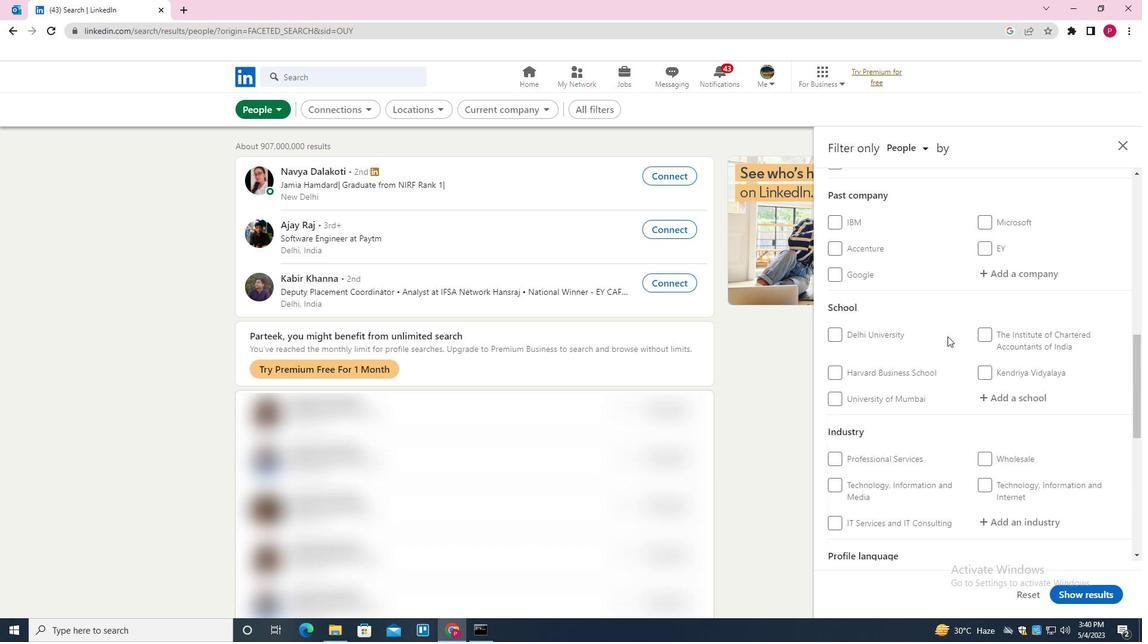 
Action: Mouse scrolled (947, 337) with delta (0, 0)
Screenshot: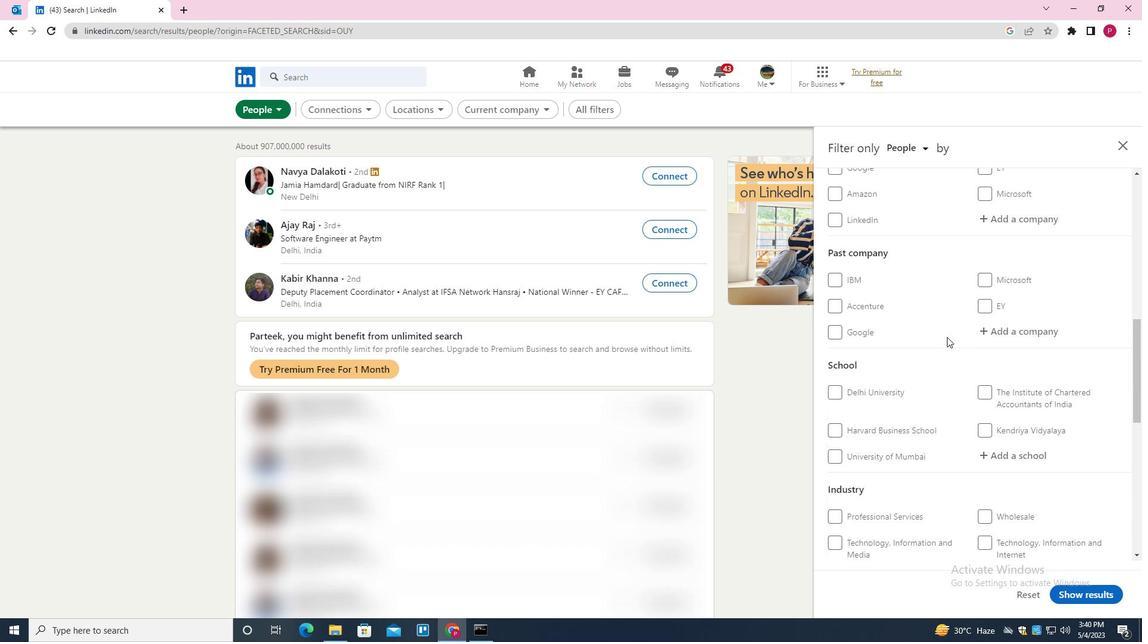 
Action: Mouse scrolled (947, 337) with delta (0, 0)
Screenshot: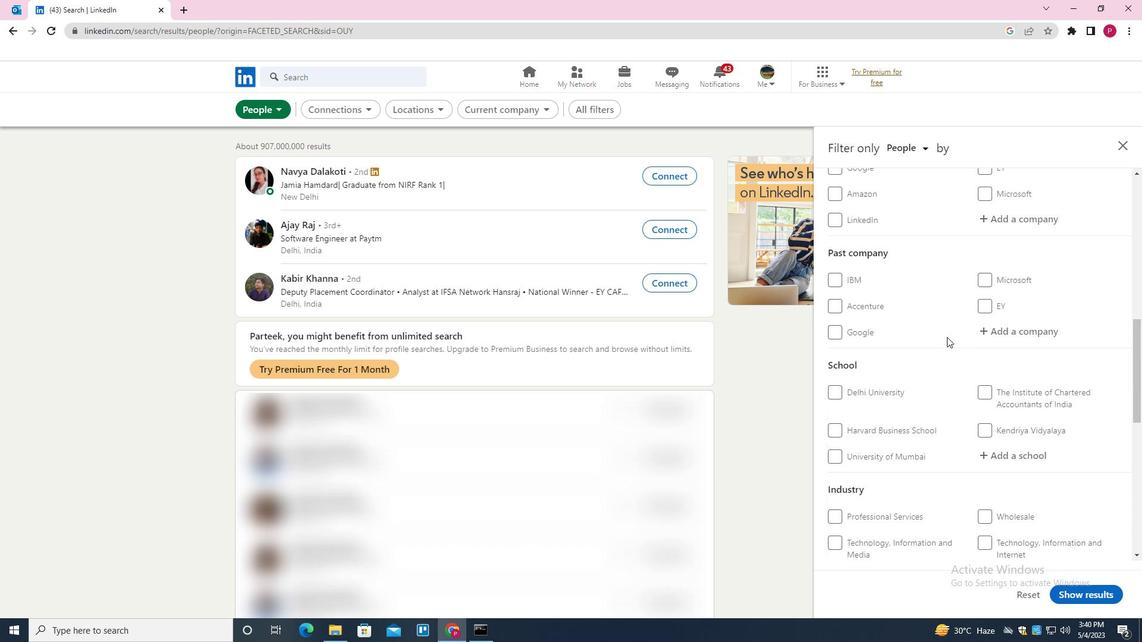 
Action: Mouse moved to (1028, 339)
Screenshot: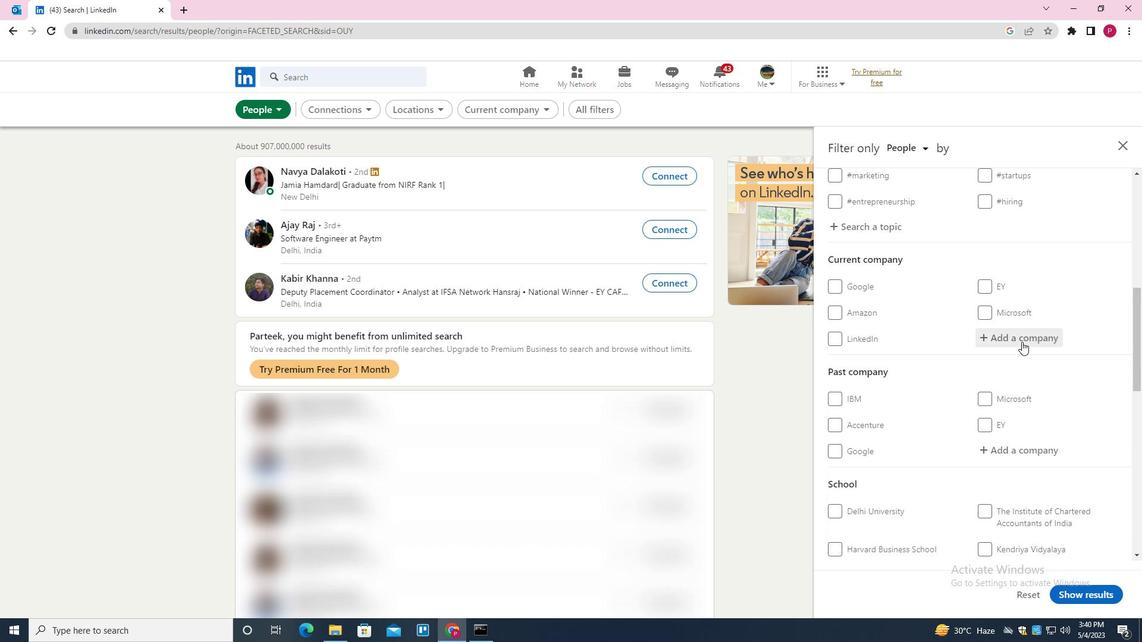 
Action: Mouse pressed left at (1028, 339)
Screenshot: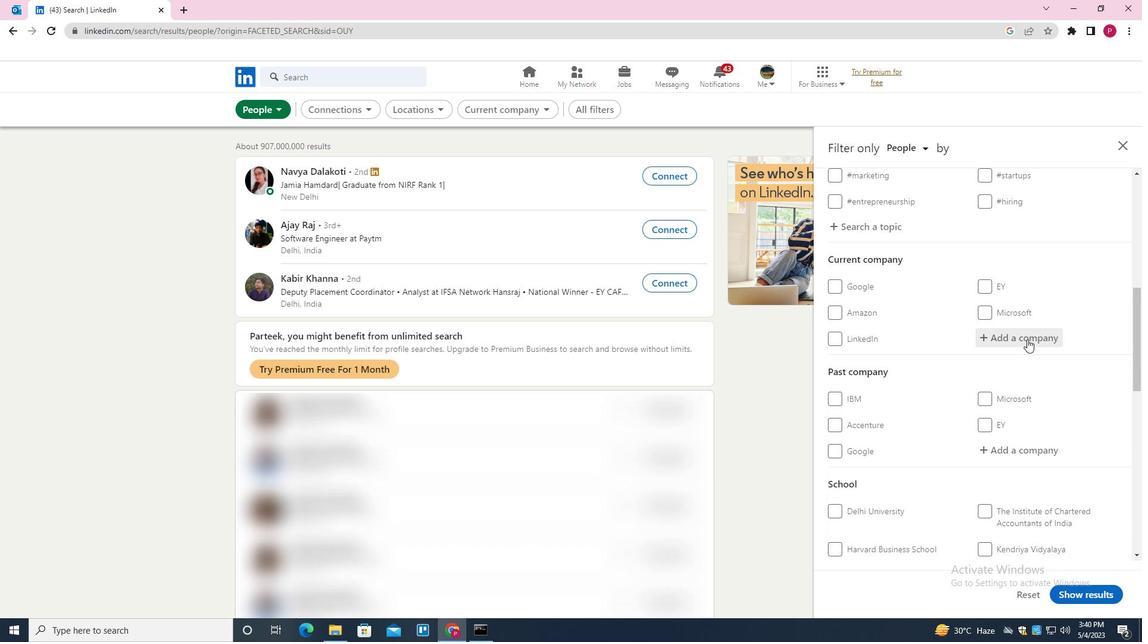
Action: Key pressed <Key.shift><Key.shift><Key.shift><Key.shift><Key.shift><Key.shift><Key.shift><Key.shift><Key.shift><Key.shift><Key.shift><Key.shift>AGRO<Key.shift>STAR<Key.down><Key.enter>
Screenshot: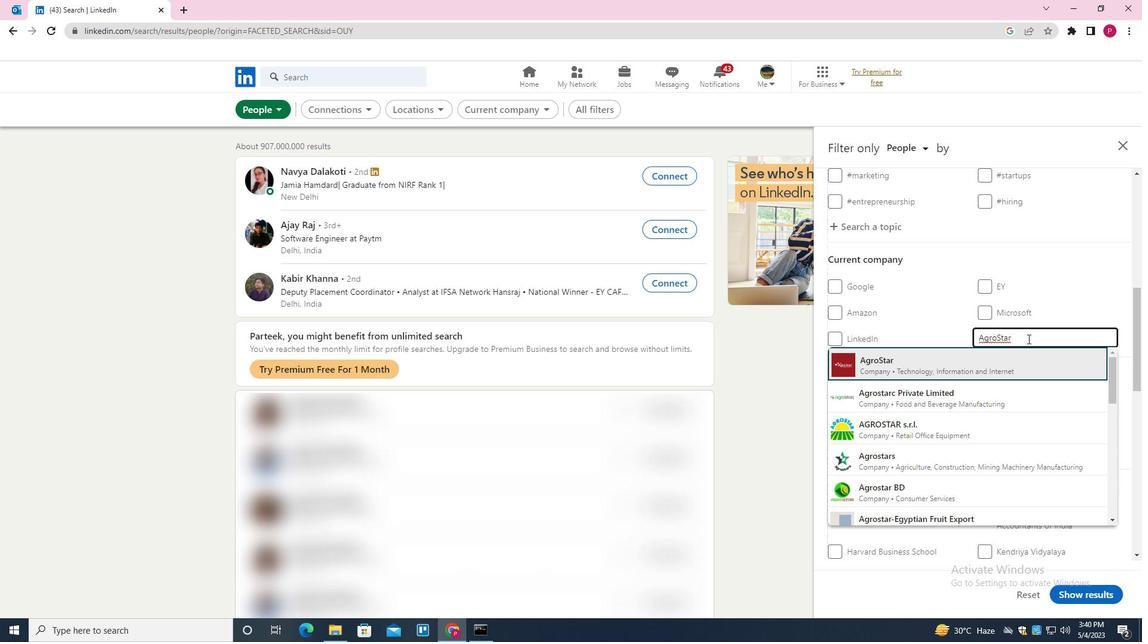 
Action: Mouse moved to (965, 328)
Screenshot: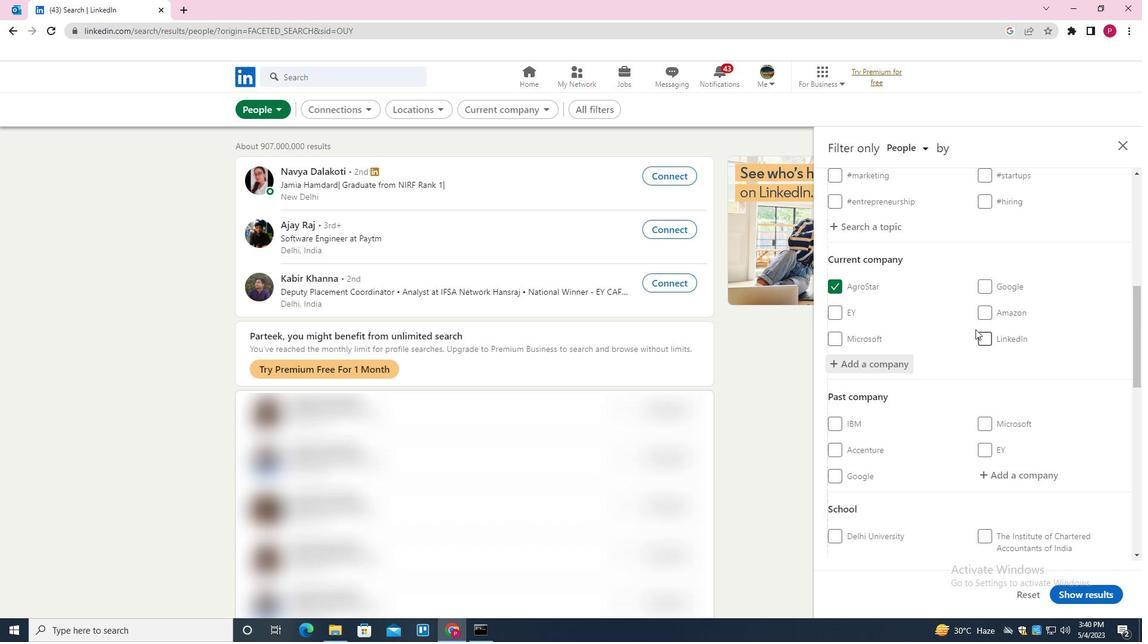 
Action: Mouse scrolled (965, 327) with delta (0, 0)
Screenshot: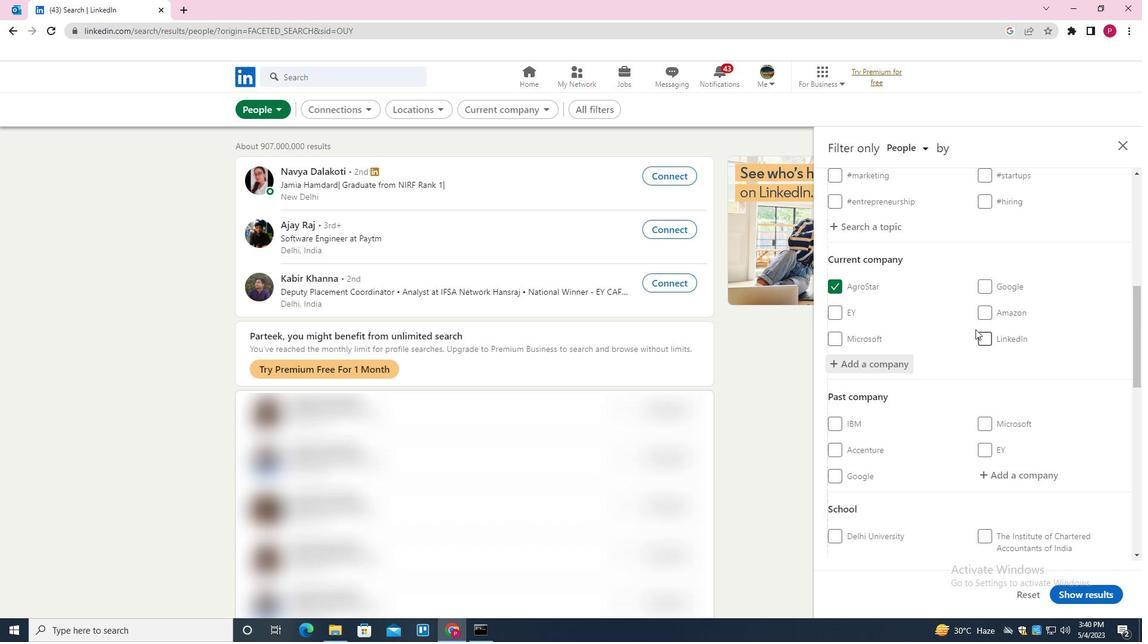 
Action: Mouse moved to (962, 329)
Screenshot: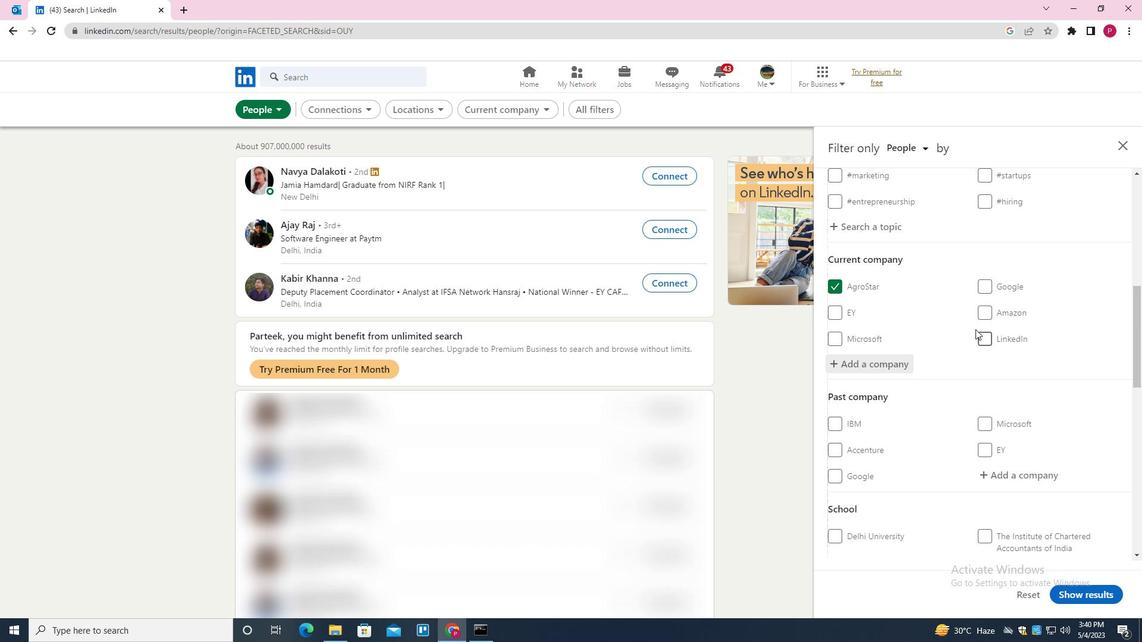 
Action: Mouse scrolled (962, 328) with delta (0, 0)
Screenshot: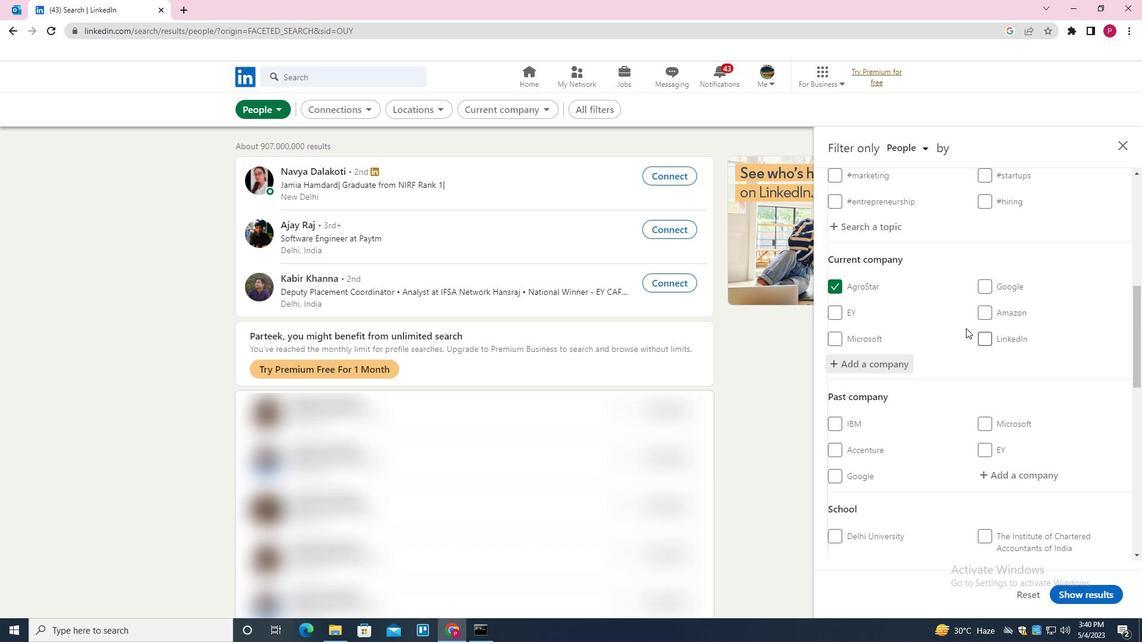 
Action: Mouse moved to (960, 329)
Screenshot: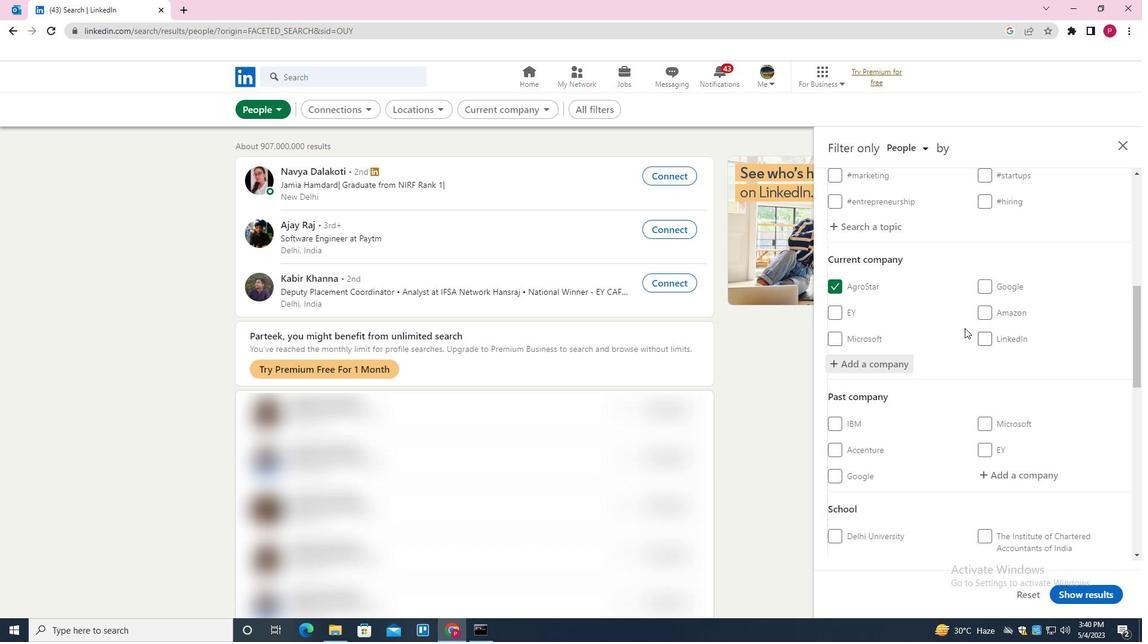 
Action: Mouse scrolled (960, 329) with delta (0, 0)
Screenshot: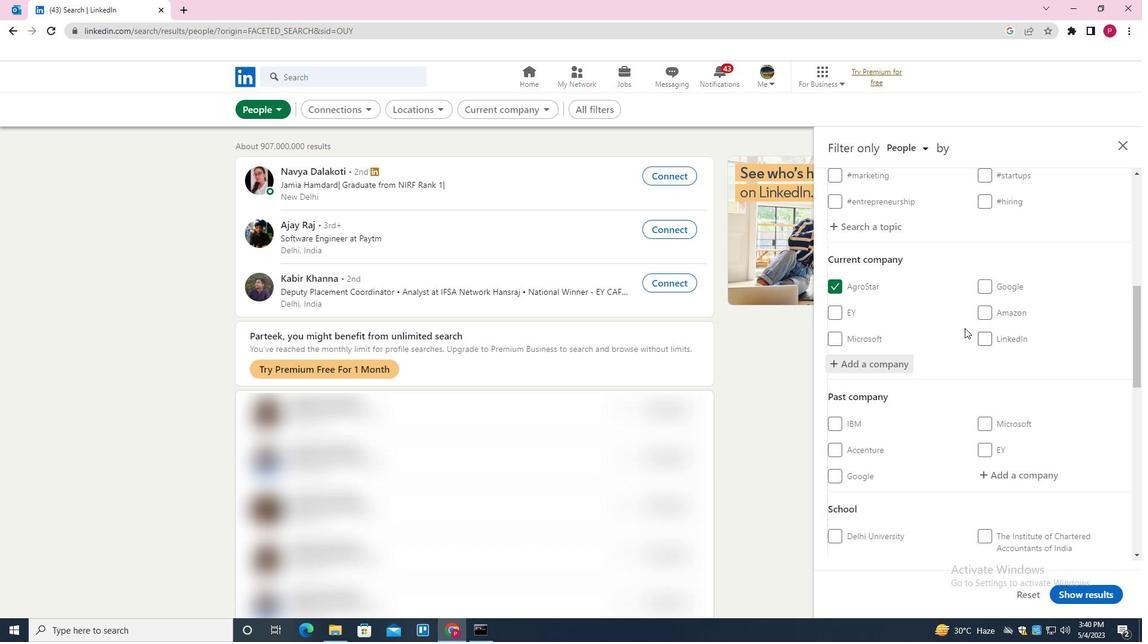 
Action: Mouse scrolled (960, 329) with delta (0, 0)
Screenshot: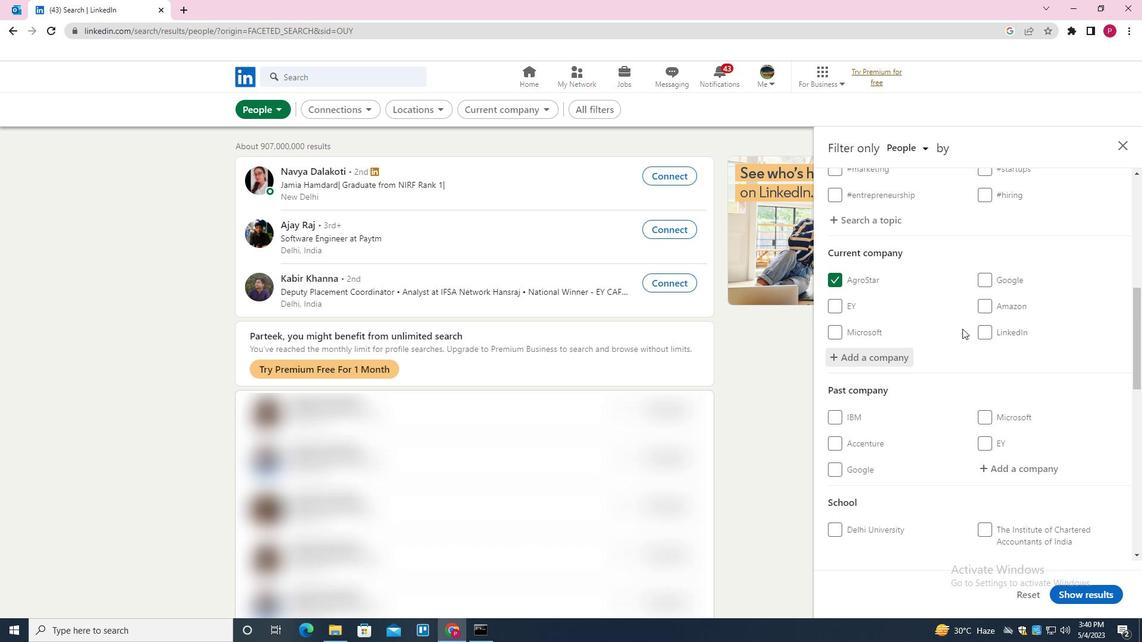 
Action: Mouse scrolled (960, 329) with delta (0, 0)
Screenshot: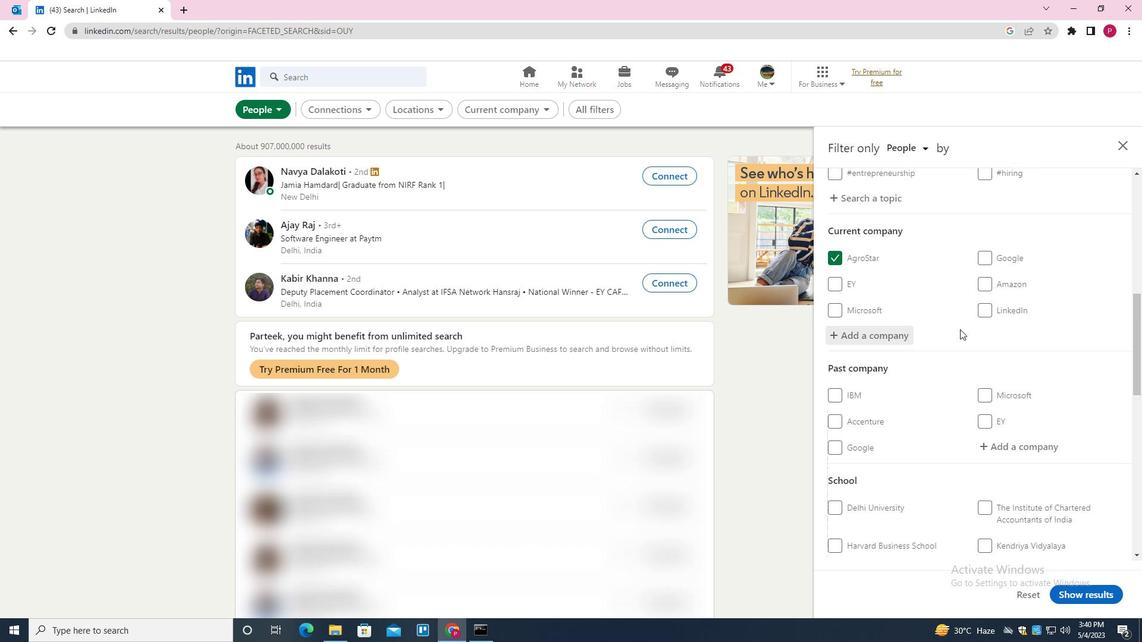 
Action: Mouse moved to (1004, 301)
Screenshot: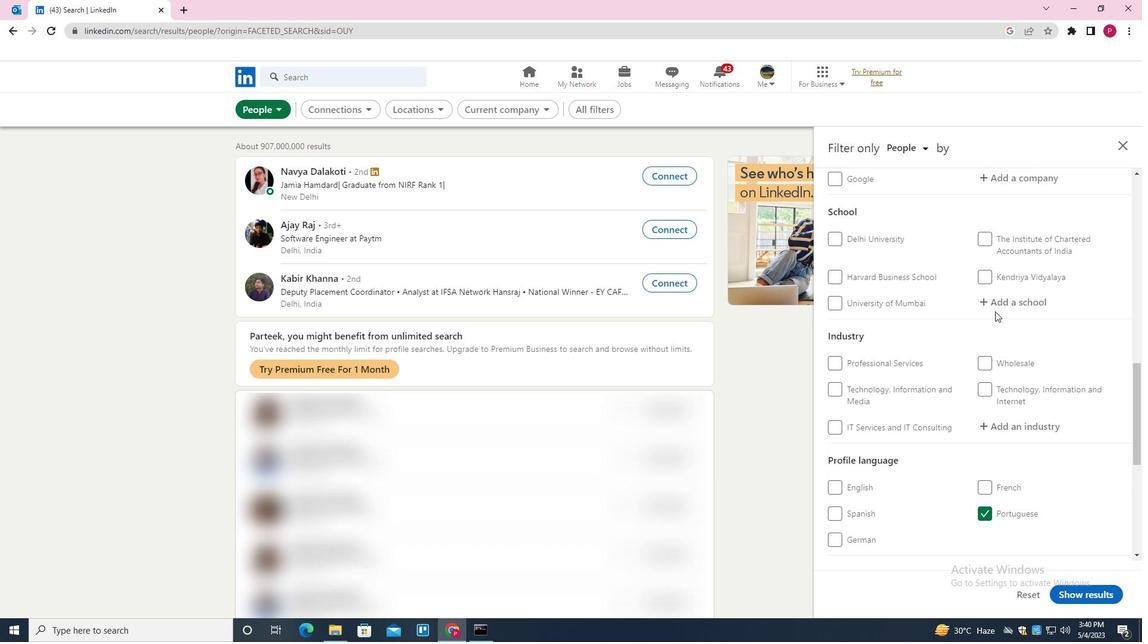 
Action: Mouse pressed left at (1004, 301)
Screenshot: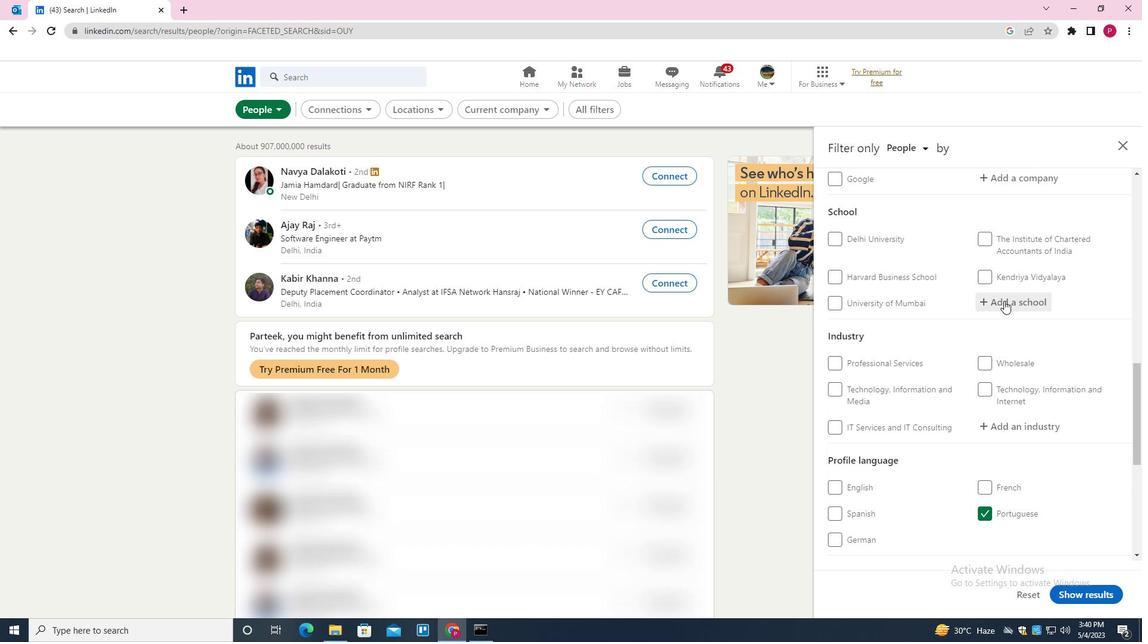 
Action: Key pressed <Key.shift><Key.shift><Key.shift>COIMBATORE<Key.space><Key.shift>INSTITUTE<Key.space>OF<Key.space><Key.shift>TECHNOLOGY<Key.down><Key.enter>
Screenshot: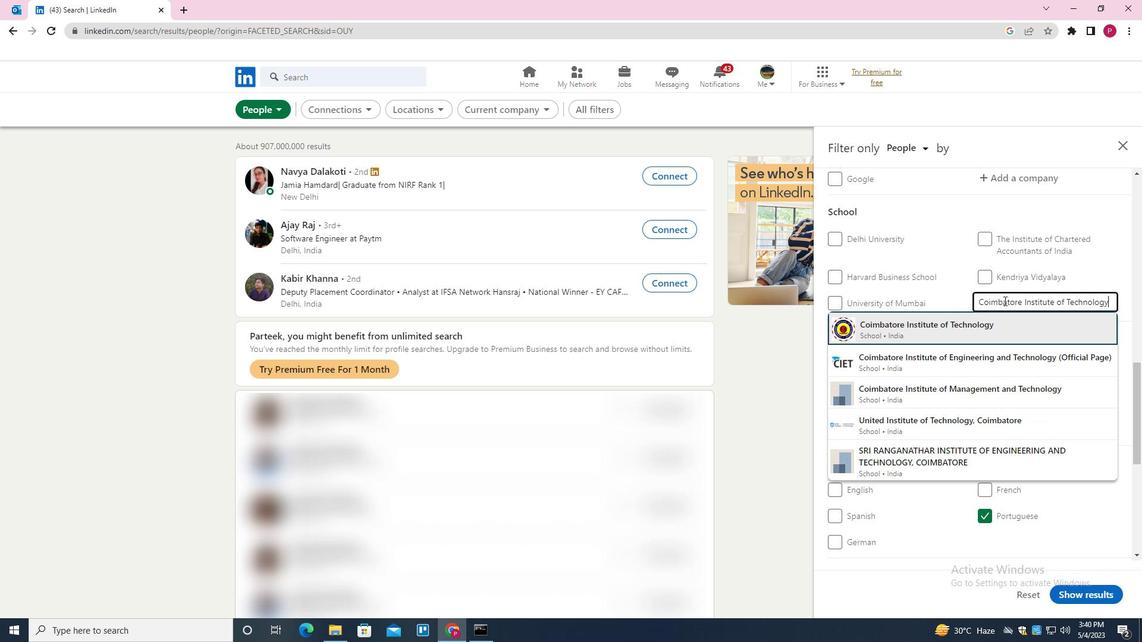 
Action: Mouse moved to (909, 367)
Screenshot: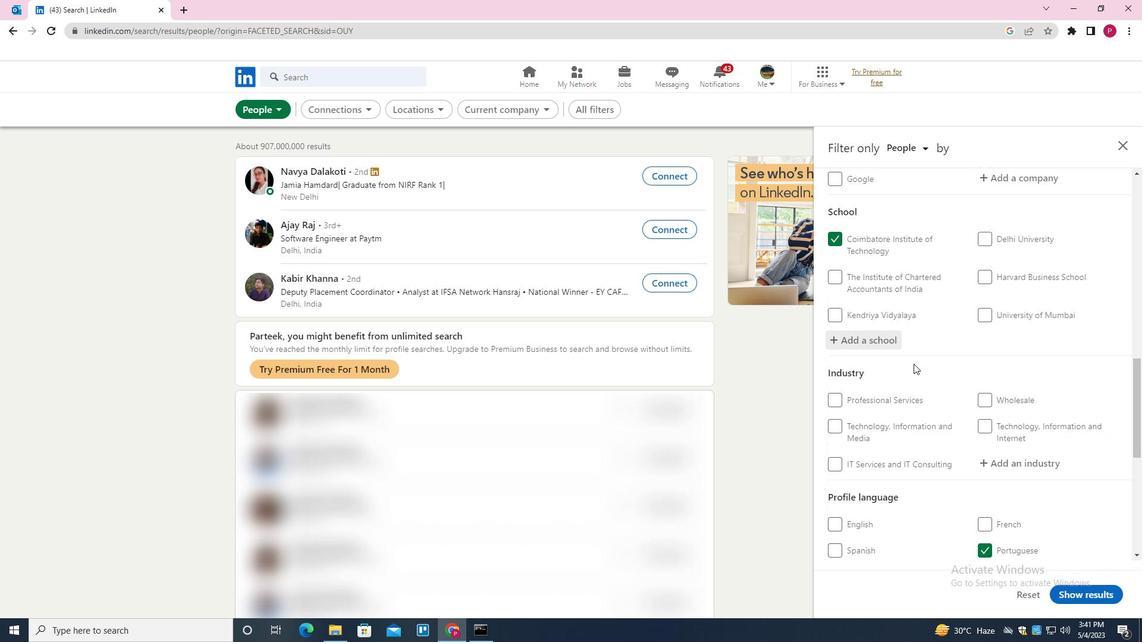 
Action: Mouse scrolled (909, 366) with delta (0, 0)
Screenshot: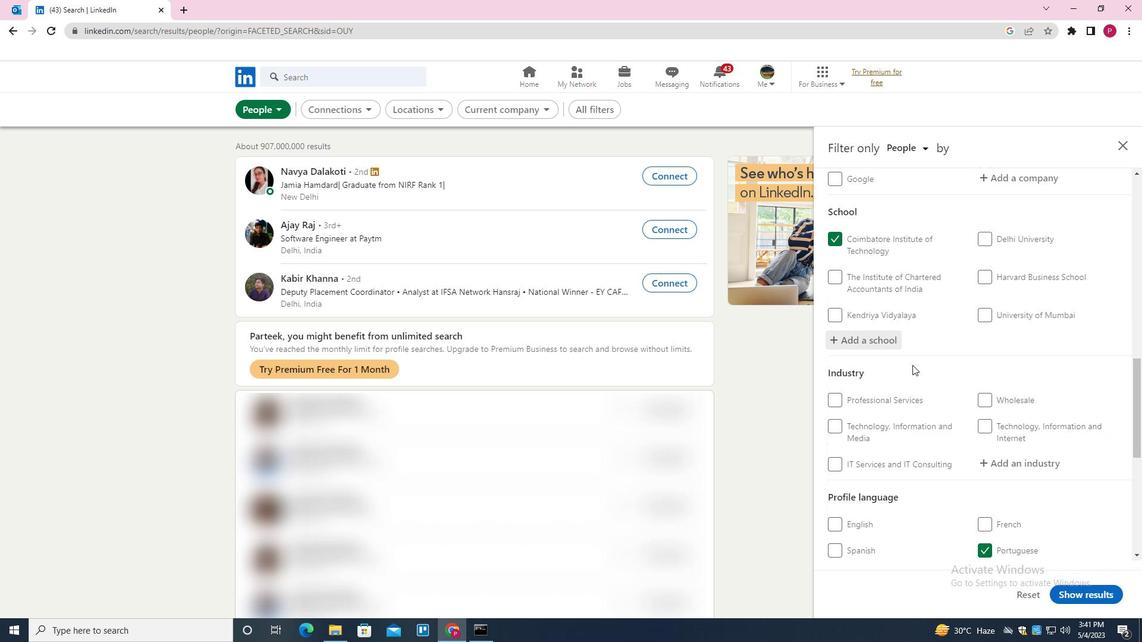 
Action: Mouse scrolled (909, 366) with delta (0, 0)
Screenshot: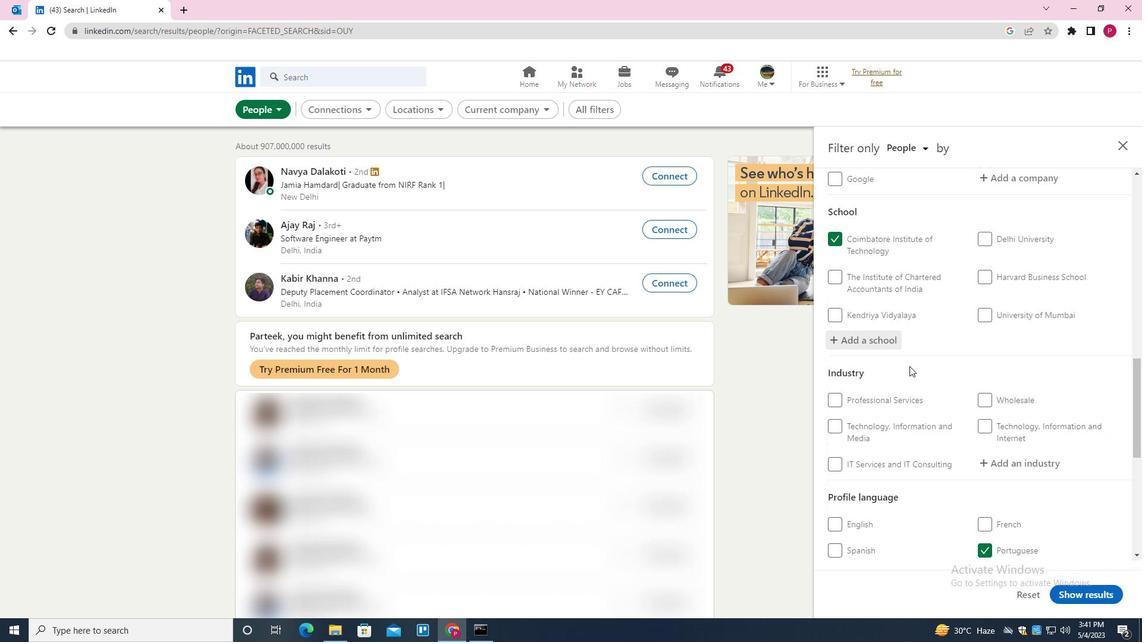 
Action: Mouse scrolled (909, 366) with delta (0, 0)
Screenshot: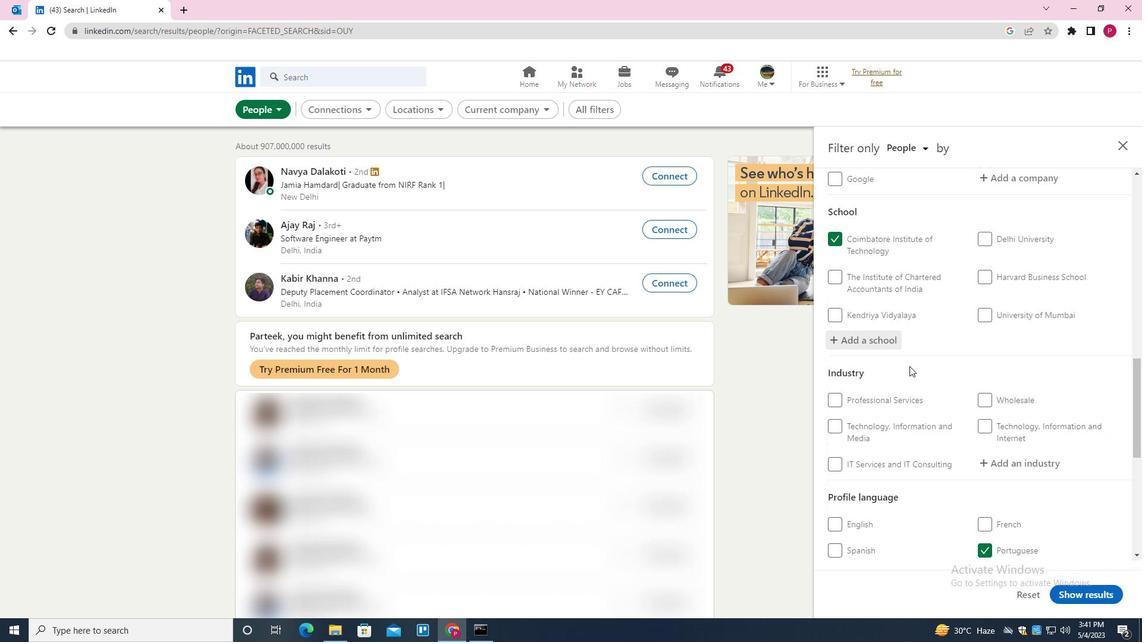 
Action: Mouse moved to (1024, 285)
Screenshot: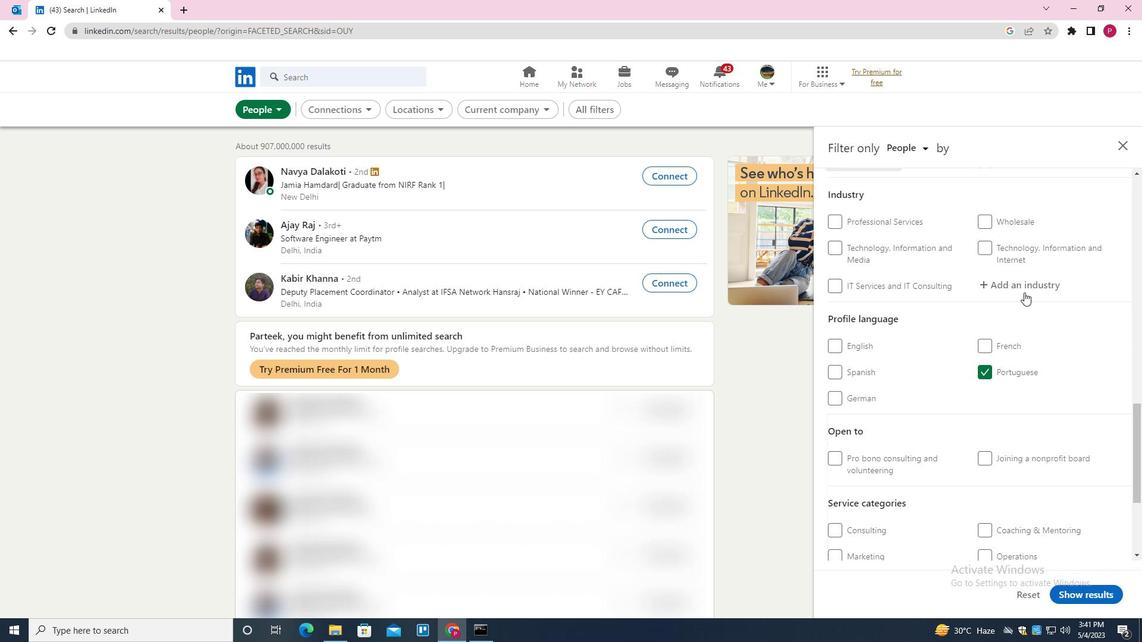 
Action: Mouse pressed left at (1024, 285)
Screenshot: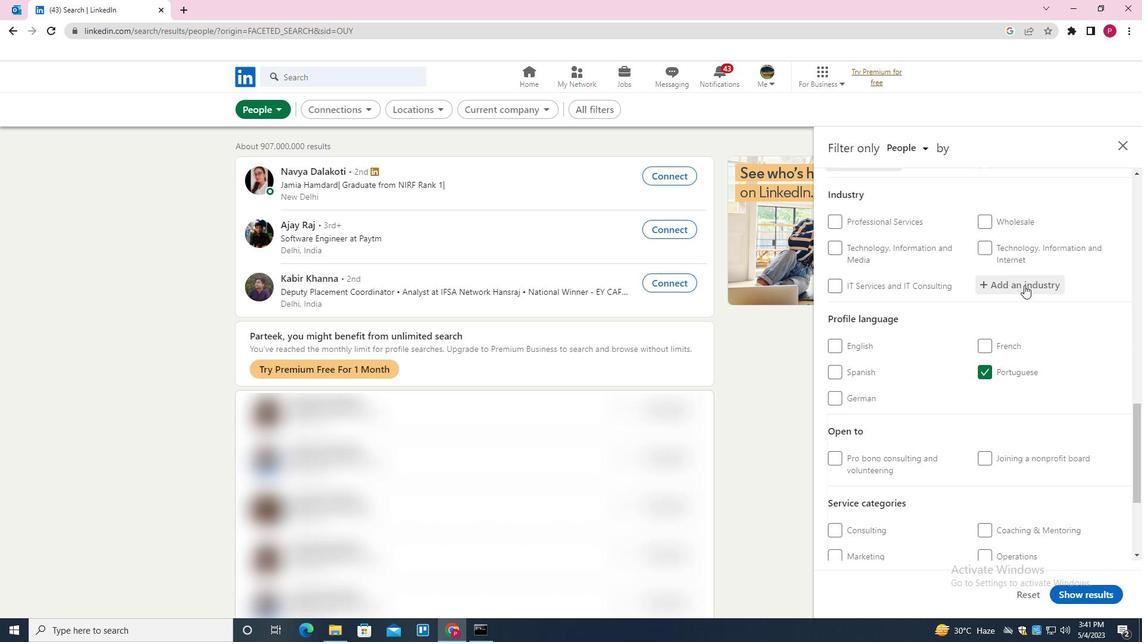 
Action: Key pressed <Key.shift>TRANSPORTATION<Key.space><Key.shift><Key.shift><Key.shift><Key.shift><Key.shift><Key.shift><Key.shift>EQUIPMENT<Key.space><Key.shift><Key.shift><Key.shift><Key.shift><Key.shift>MANUFACTURING<Key.down><Key.enter>
Screenshot: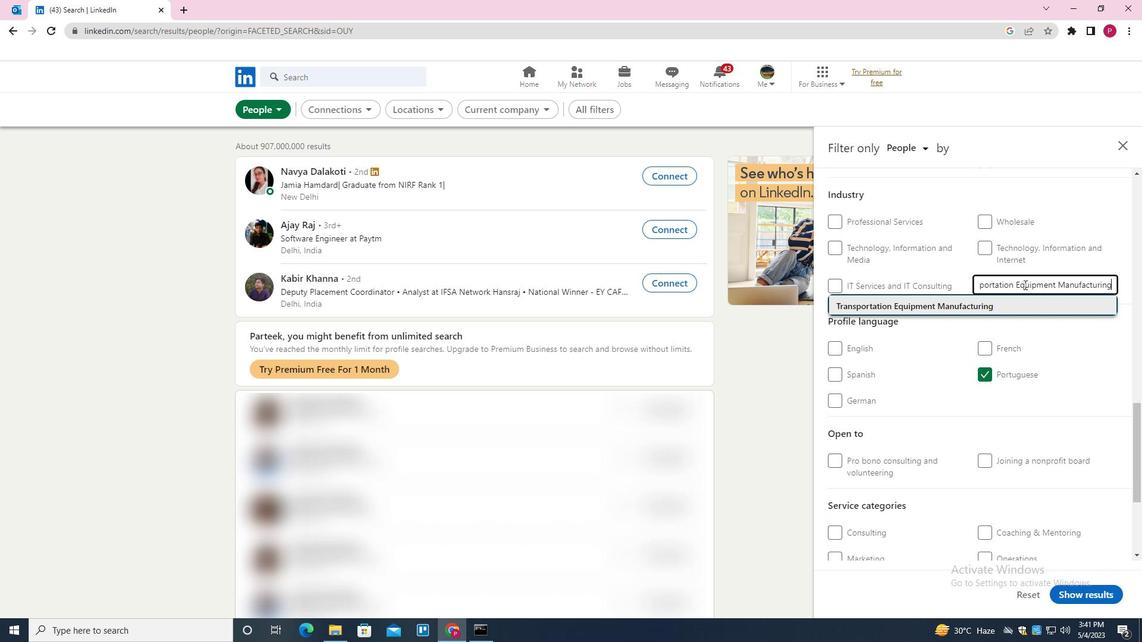
Action: Mouse moved to (867, 361)
Screenshot: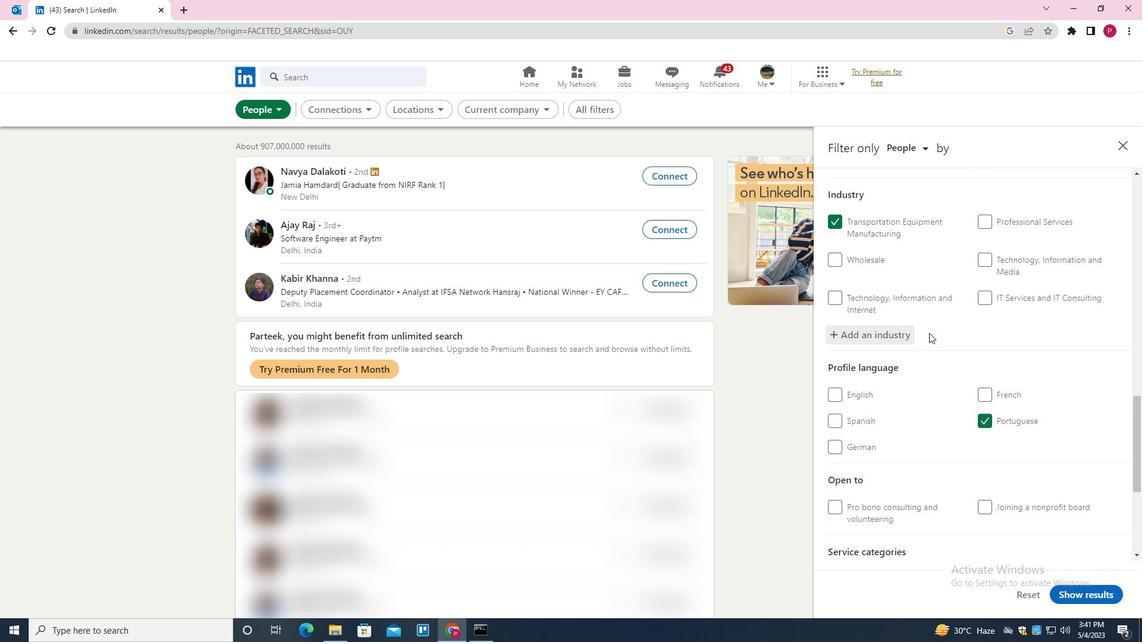 
Action: Mouse scrolled (867, 360) with delta (0, 0)
Screenshot: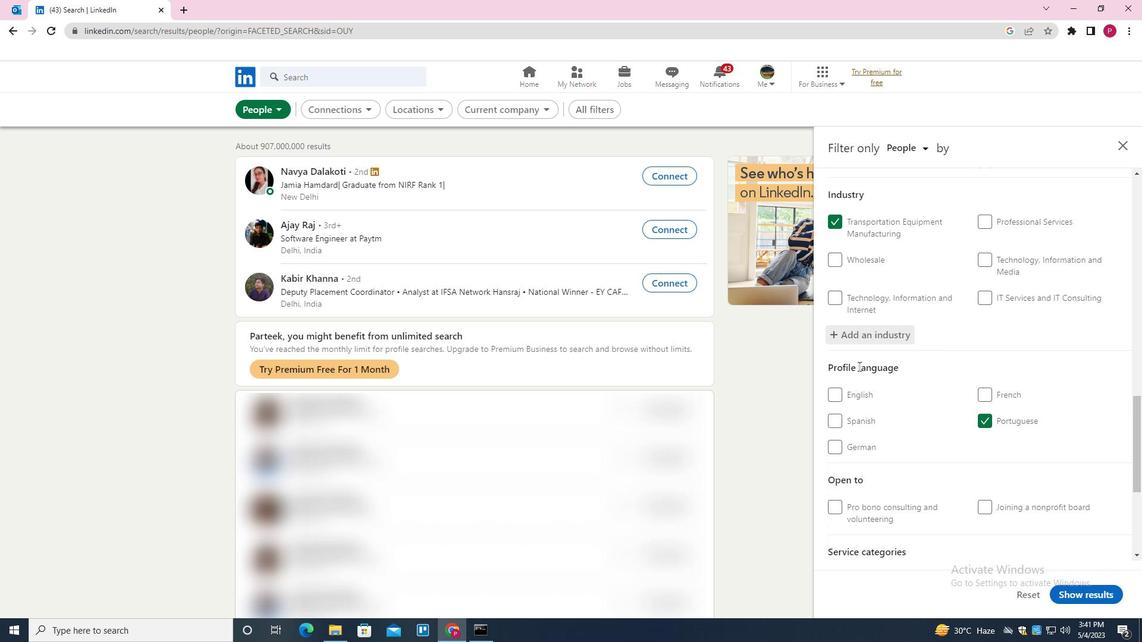 
Action: Mouse moved to (868, 361)
Screenshot: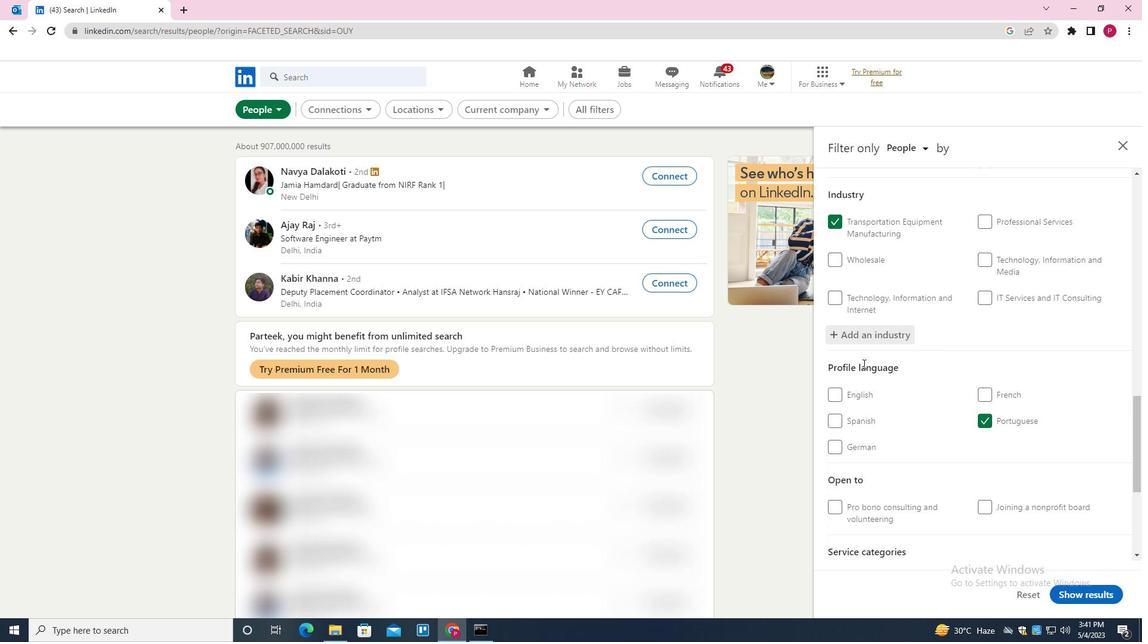 
Action: Mouse scrolled (868, 360) with delta (0, 0)
Screenshot: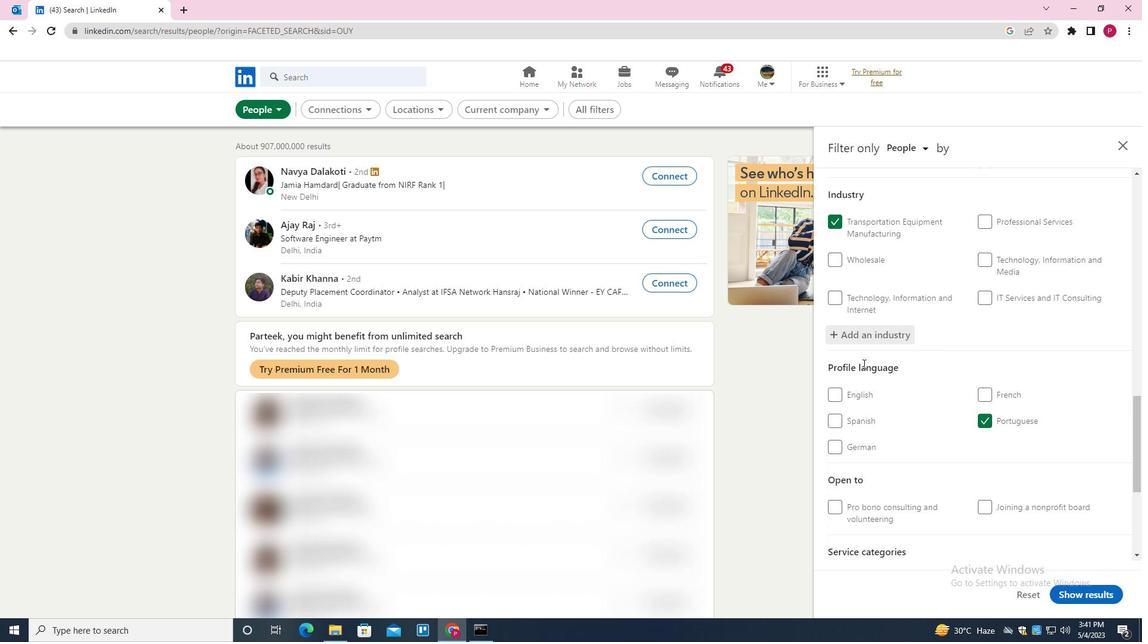 
Action: Mouse scrolled (868, 360) with delta (0, 0)
Screenshot: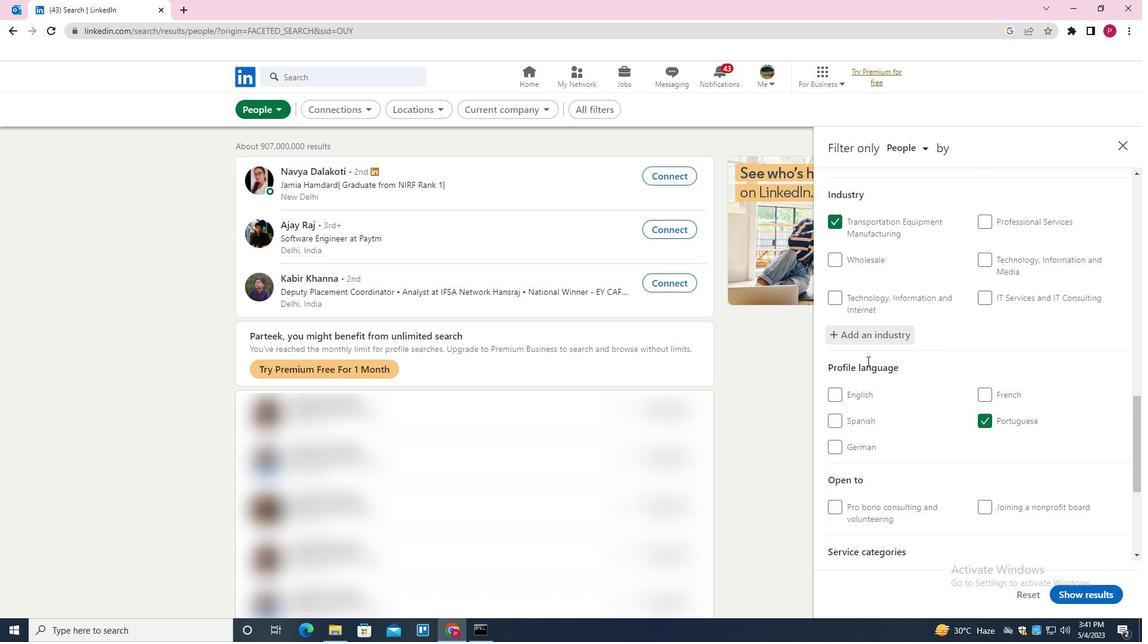 
Action: Mouse scrolled (868, 360) with delta (0, 0)
Screenshot: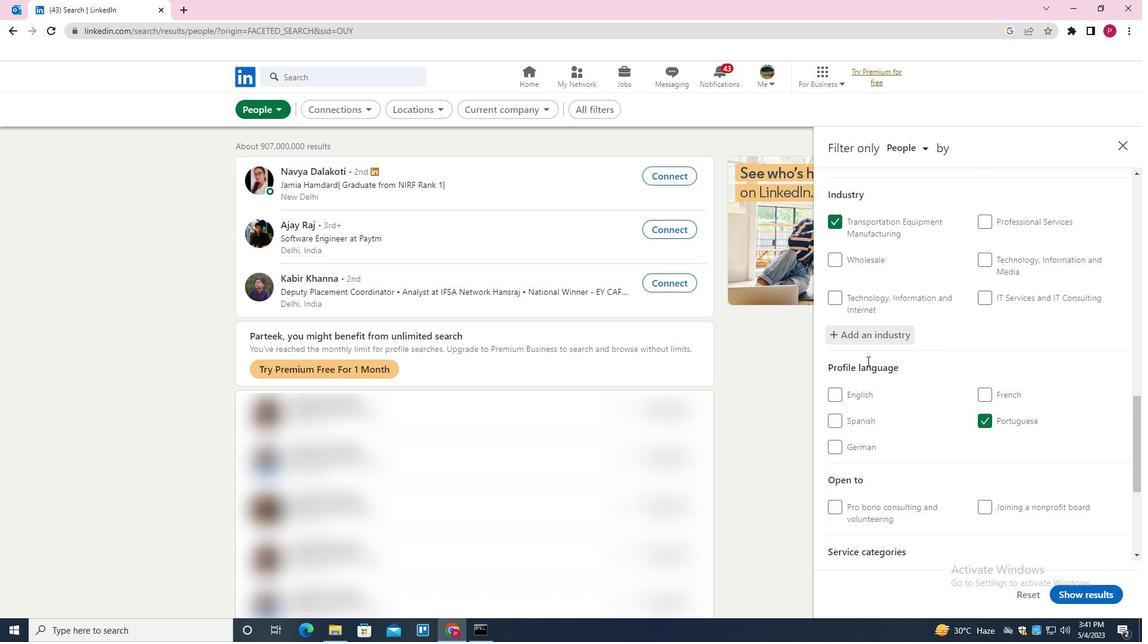 
Action: Mouse moved to (1022, 387)
Screenshot: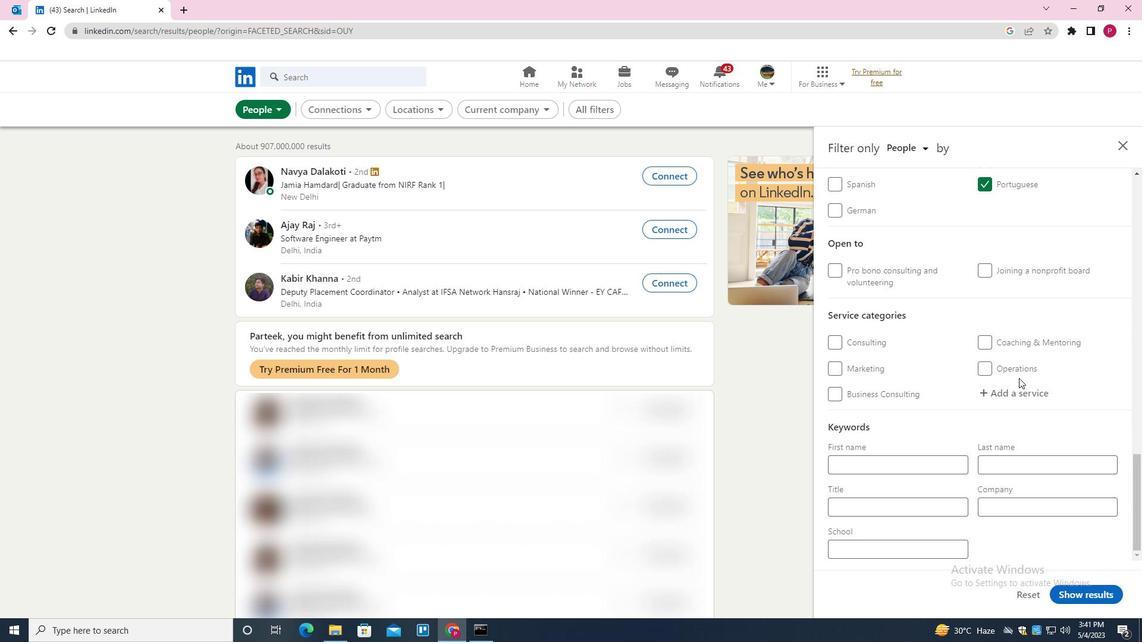 
Action: Mouse pressed left at (1022, 387)
Screenshot: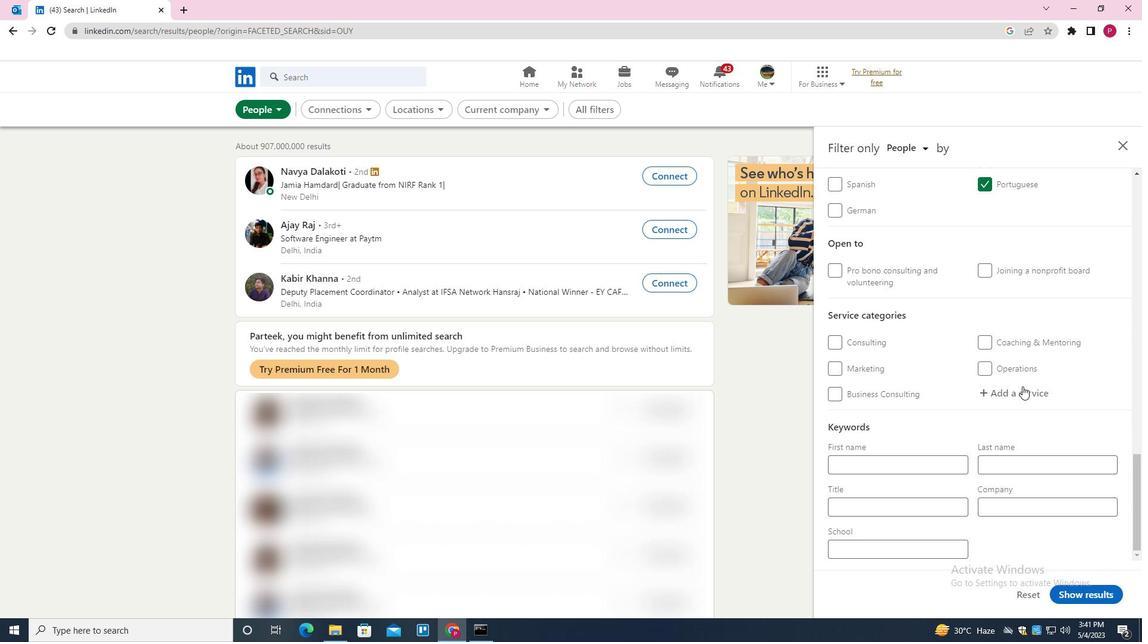 
Action: Mouse moved to (1021, 390)
Screenshot: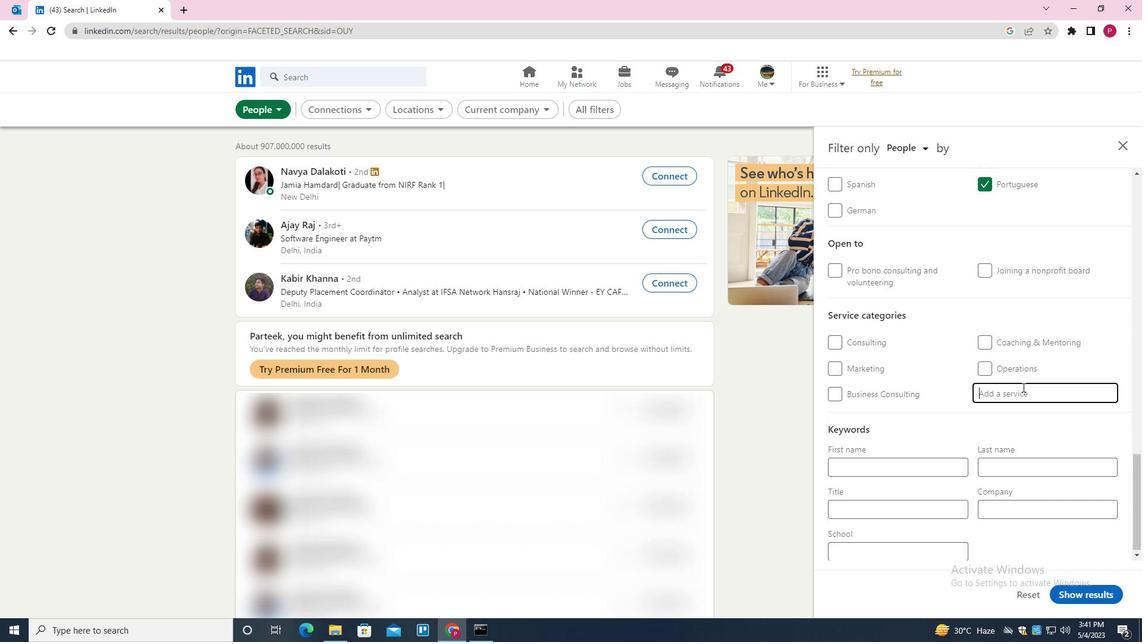 
Action: Key pressed <Key.shift>PRICING<Key.space><Key.shift>STRATEGY<Key.down><Key.enter>
Screenshot: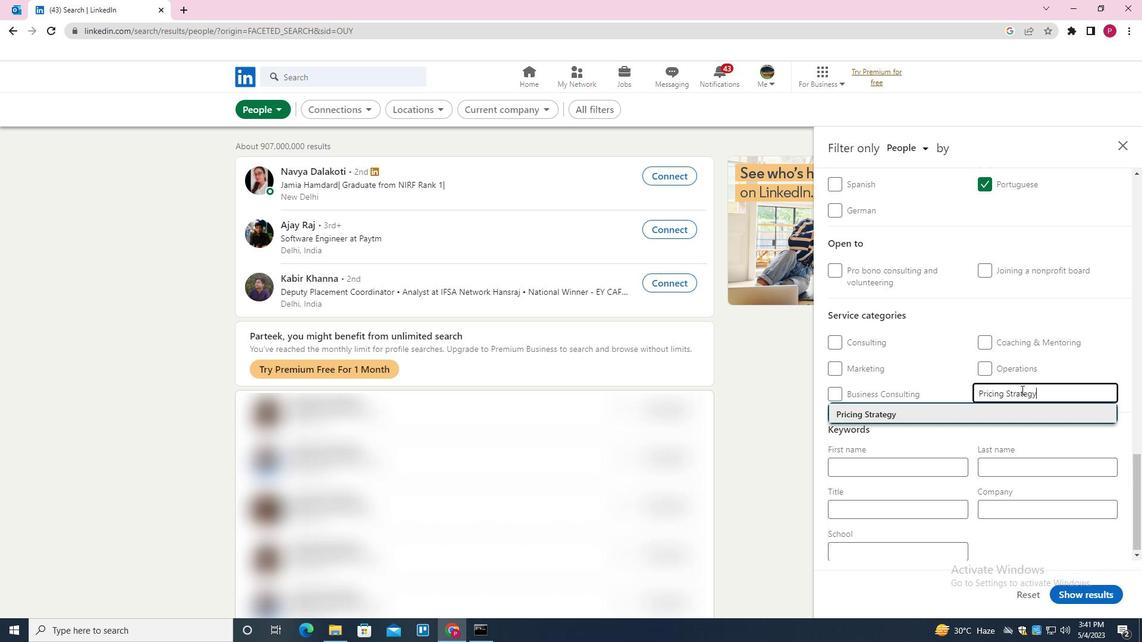 
Action: Mouse moved to (1012, 396)
Screenshot: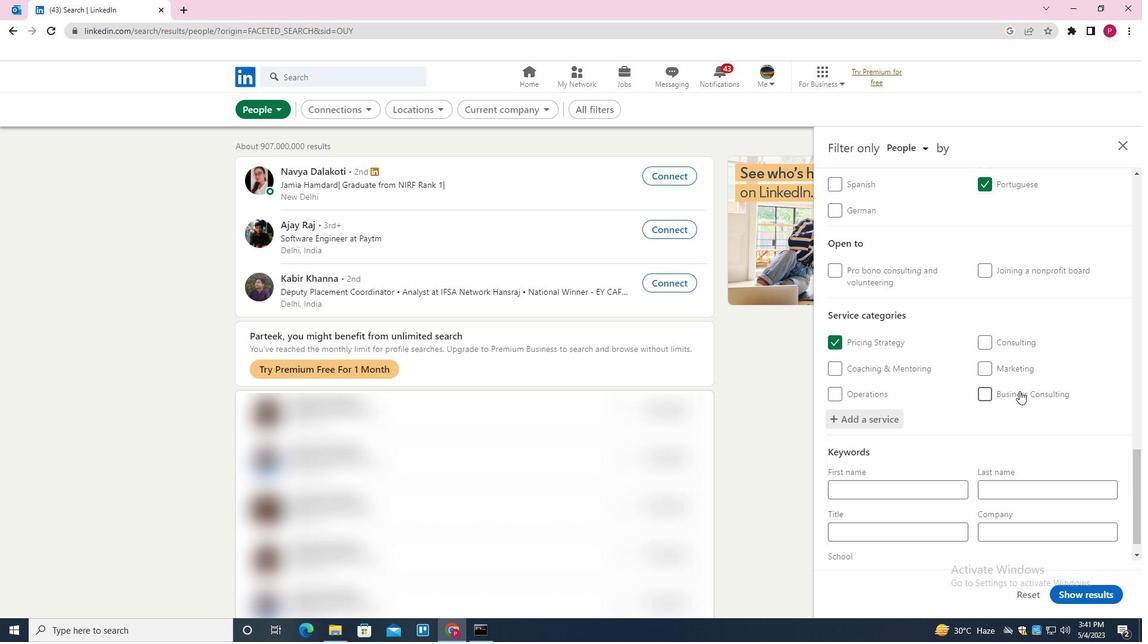 
Action: Mouse scrolled (1012, 396) with delta (0, 0)
Screenshot: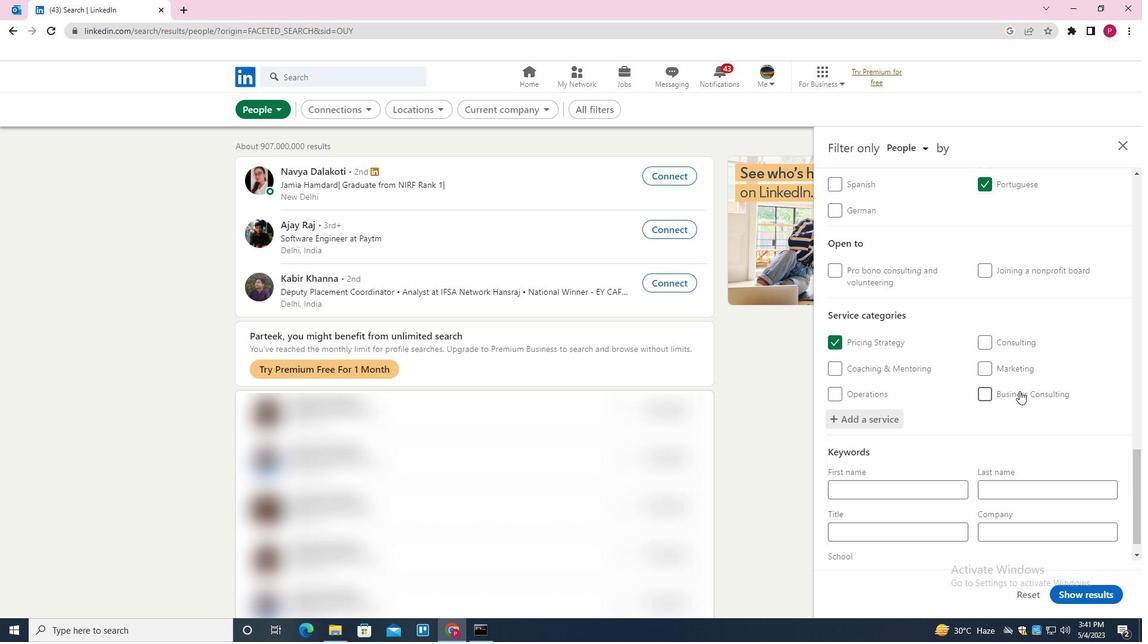 
Action: Mouse moved to (1006, 401)
Screenshot: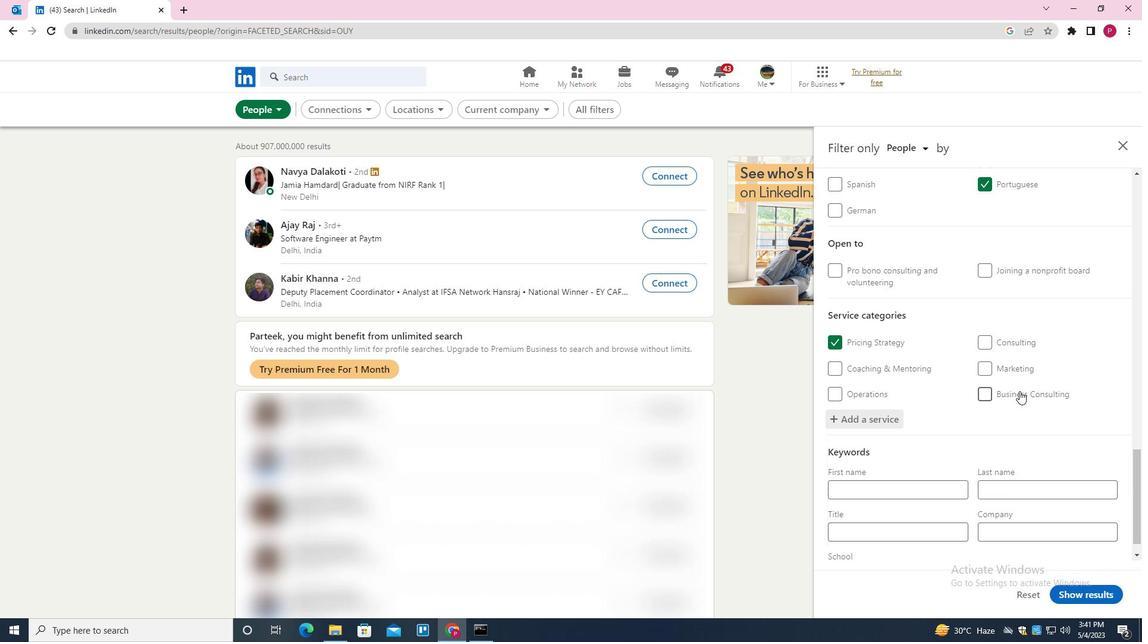 
Action: Mouse scrolled (1006, 401) with delta (0, 0)
Screenshot: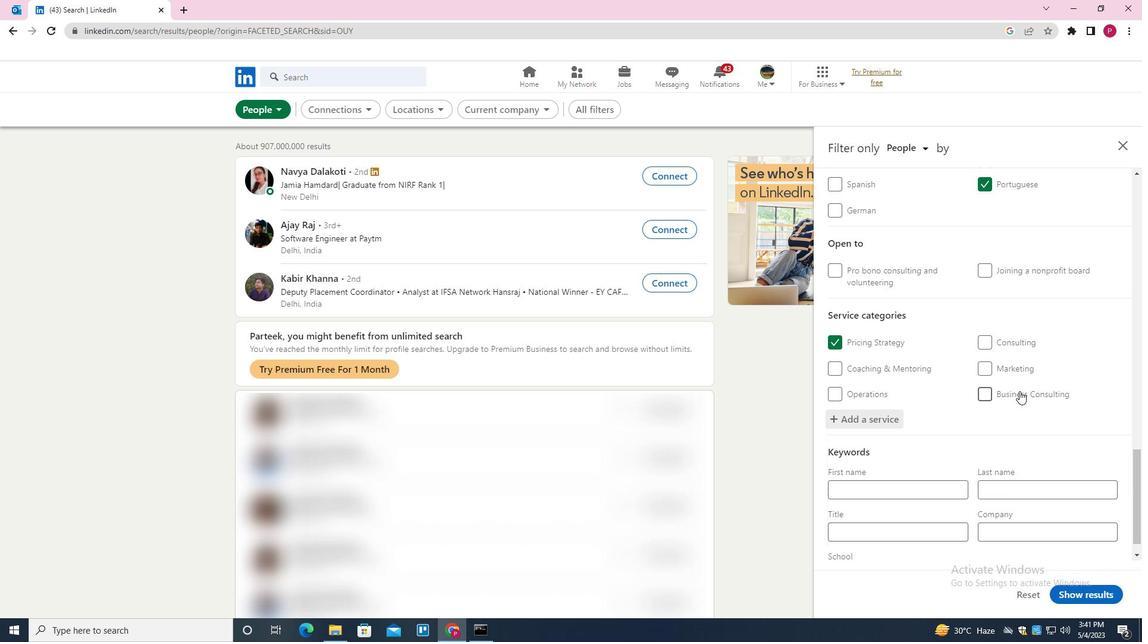 
Action: Mouse moved to (1001, 408)
Screenshot: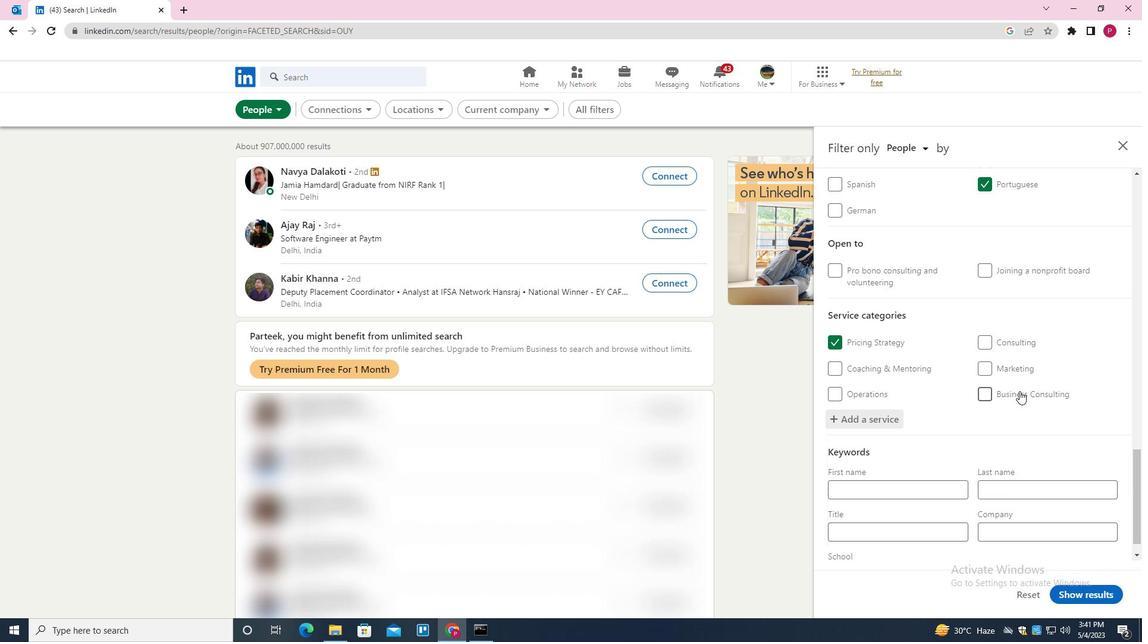 
Action: Mouse scrolled (1001, 408) with delta (0, 0)
Screenshot: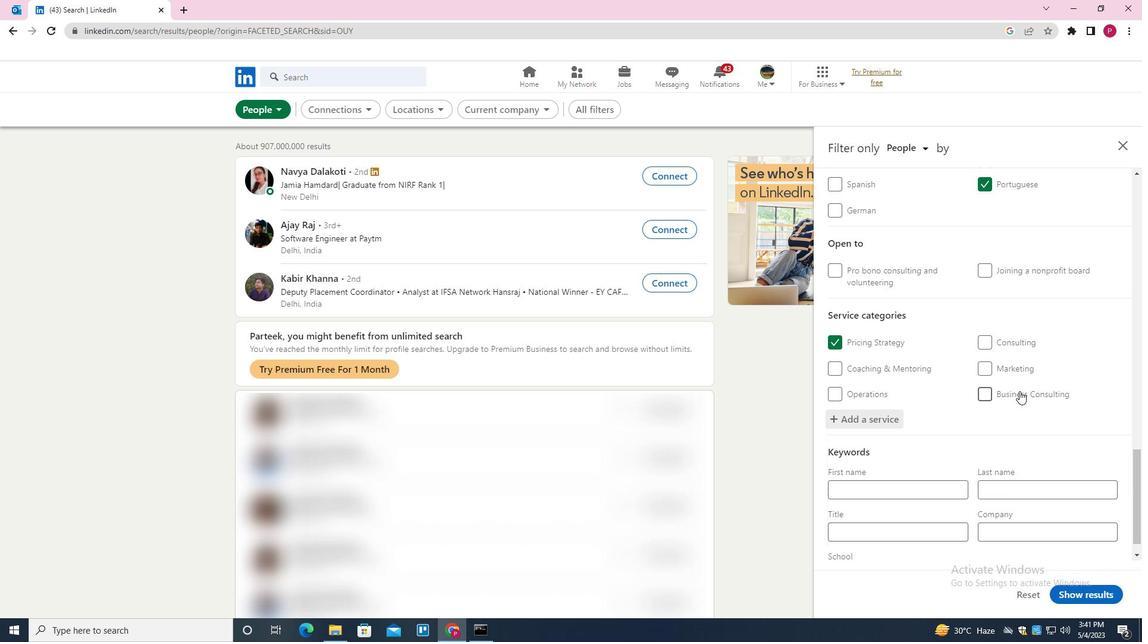 
Action: Mouse moved to (950, 515)
Screenshot: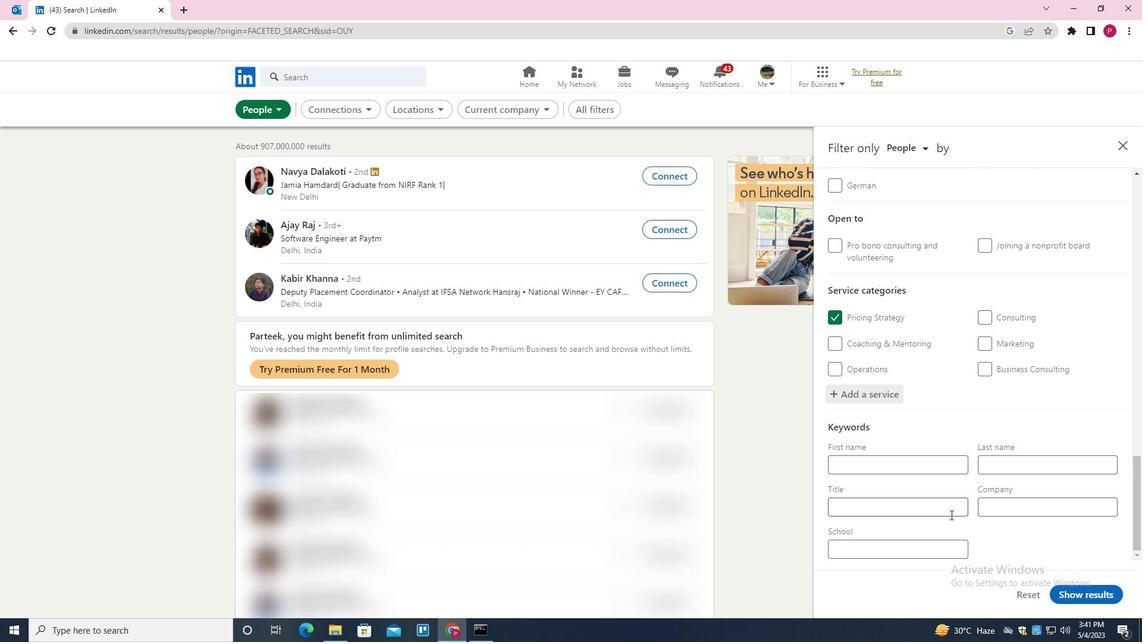 
Action: Mouse pressed left at (950, 515)
Screenshot: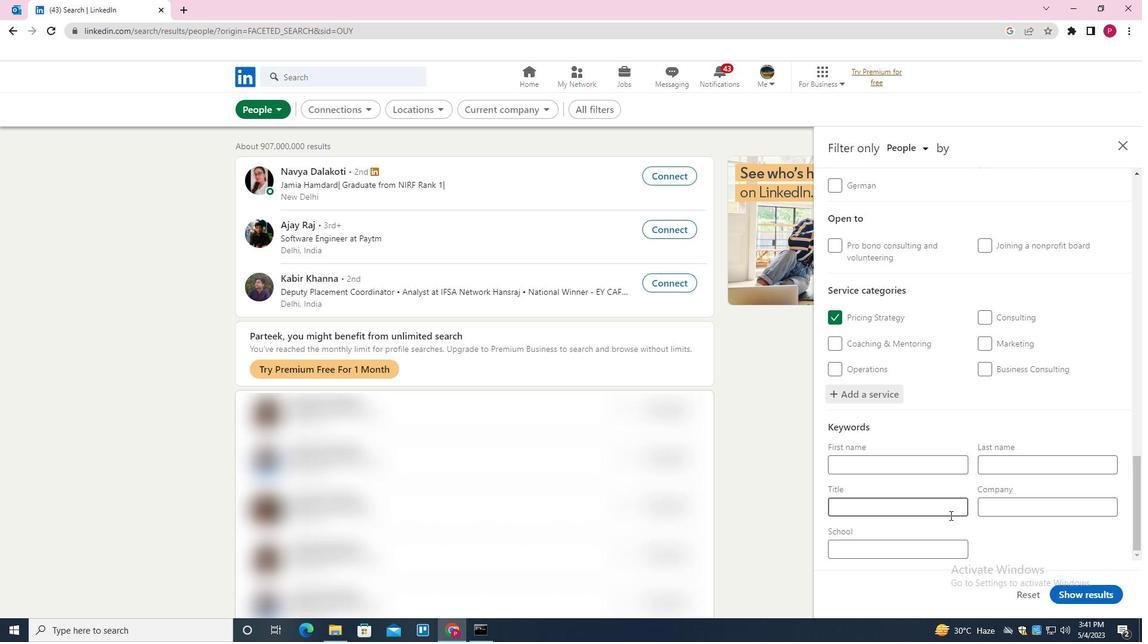 
Action: Key pressed <Key.shift>MANUFACTURING<Key.space><Key.shift>ASSEMBLER
Screenshot: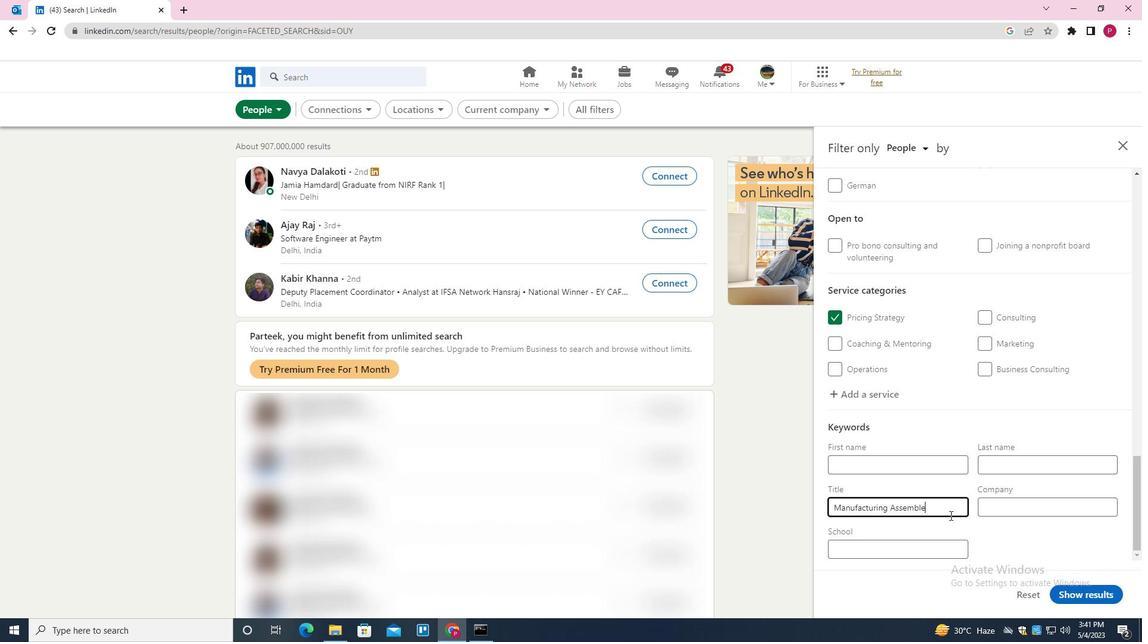 
Action: Mouse moved to (1084, 600)
Screenshot: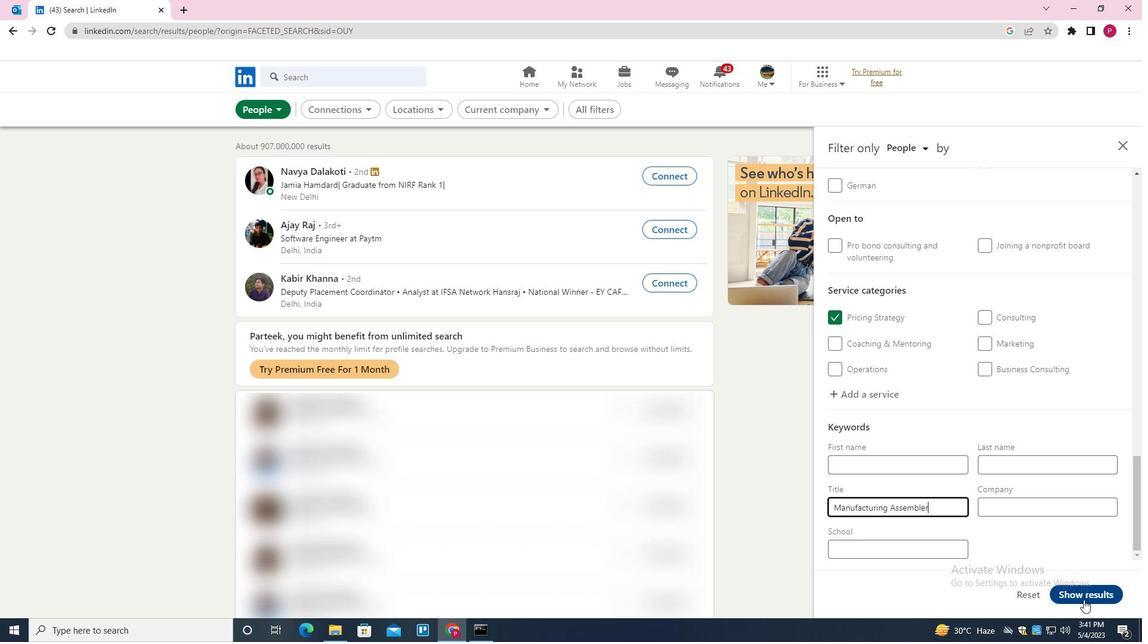 
Action: Mouse pressed left at (1084, 600)
Screenshot: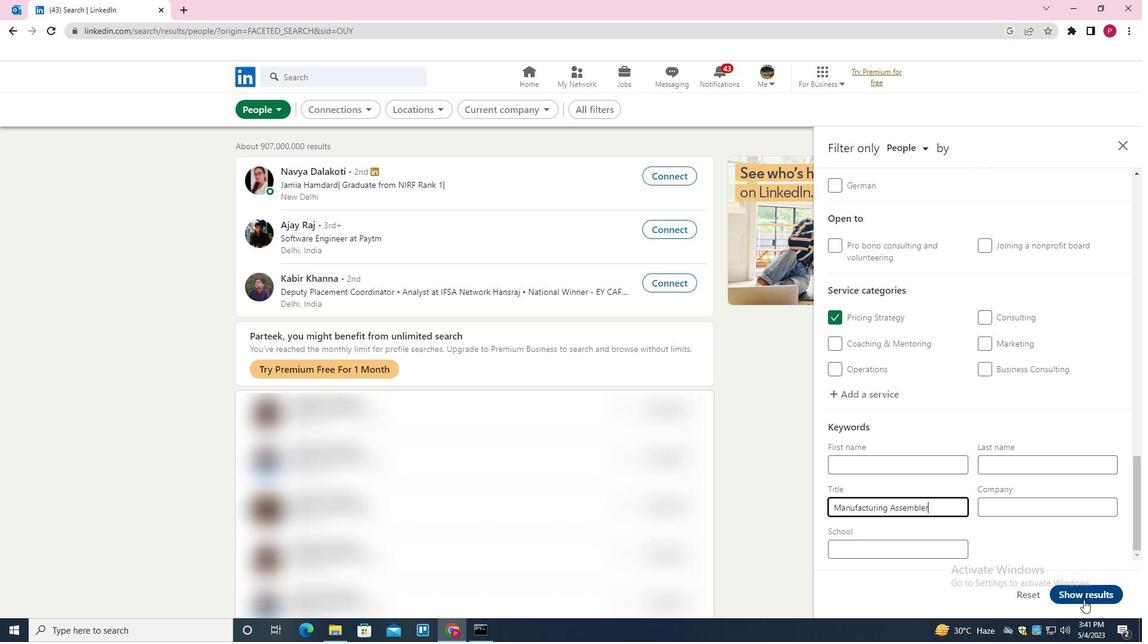 
Action: Mouse moved to (411, 255)
Screenshot: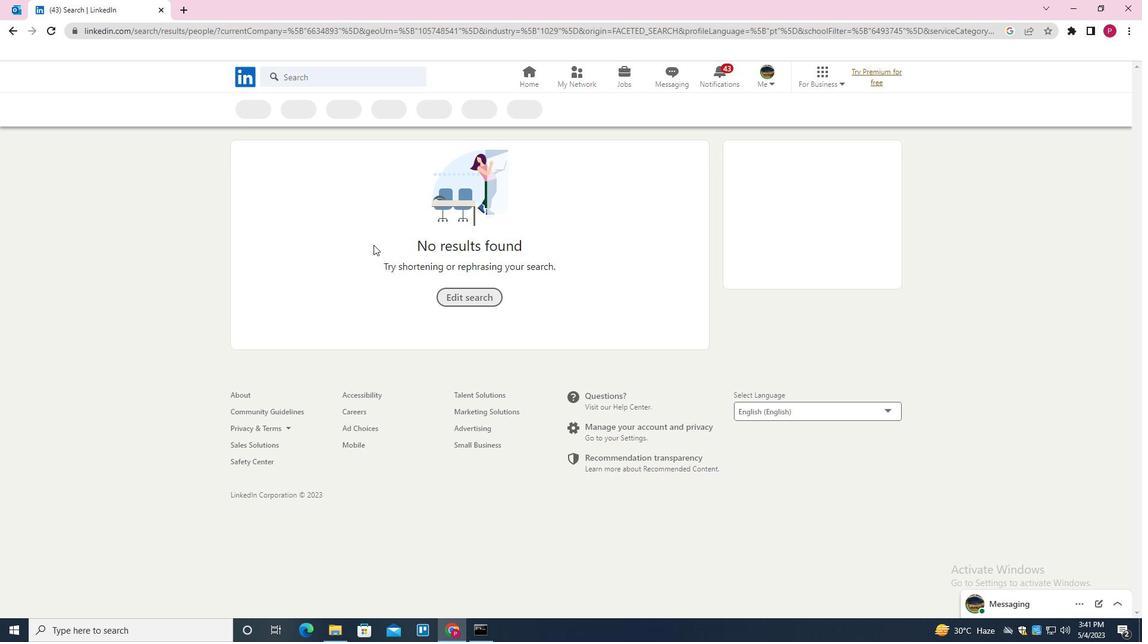 
